 Task: Select a due date automation when advanced on, 2 days before a card is due add content with a name not ending with resume at 11:00 AM.
Action: Mouse moved to (1401, 100)
Screenshot: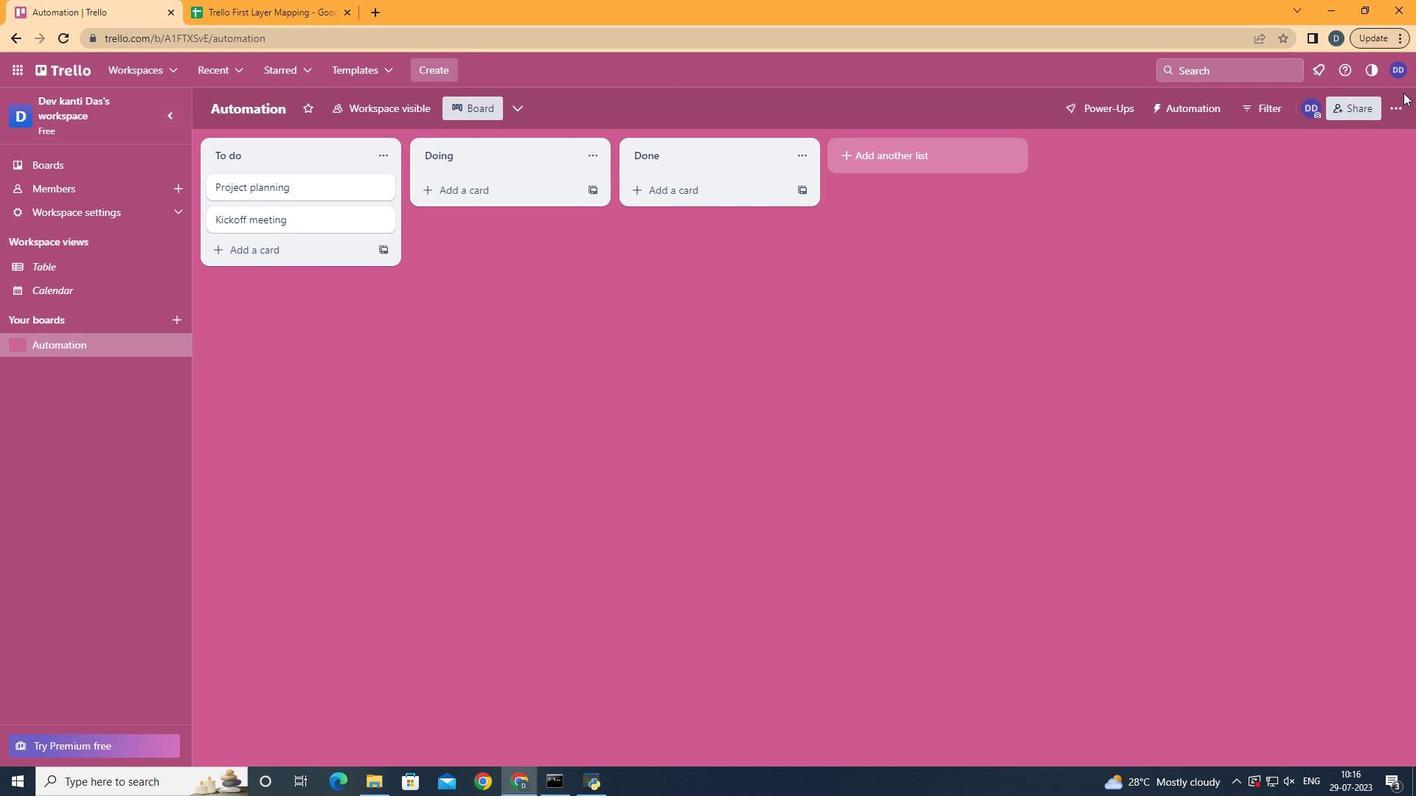 
Action: Mouse pressed left at (1401, 100)
Screenshot: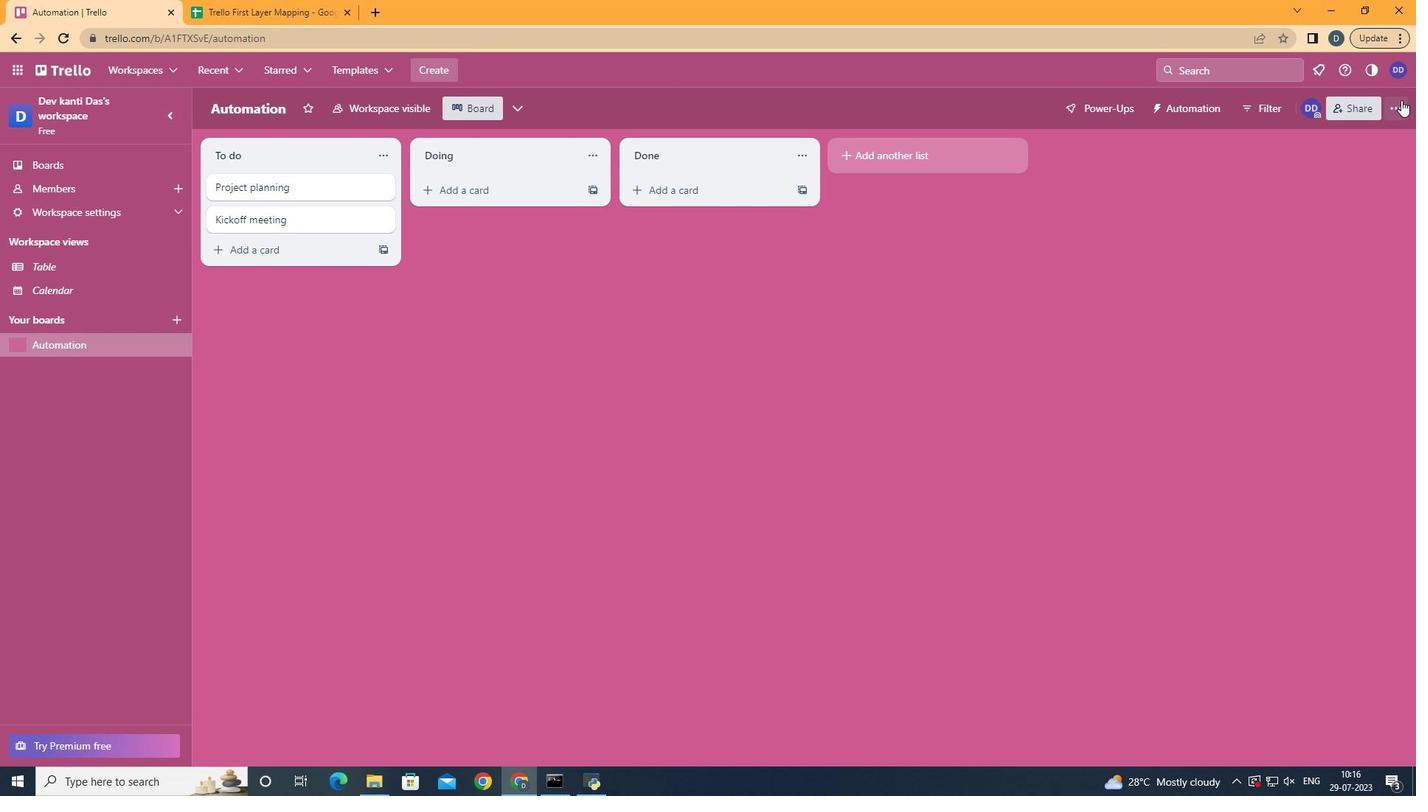 
Action: Mouse moved to (1268, 309)
Screenshot: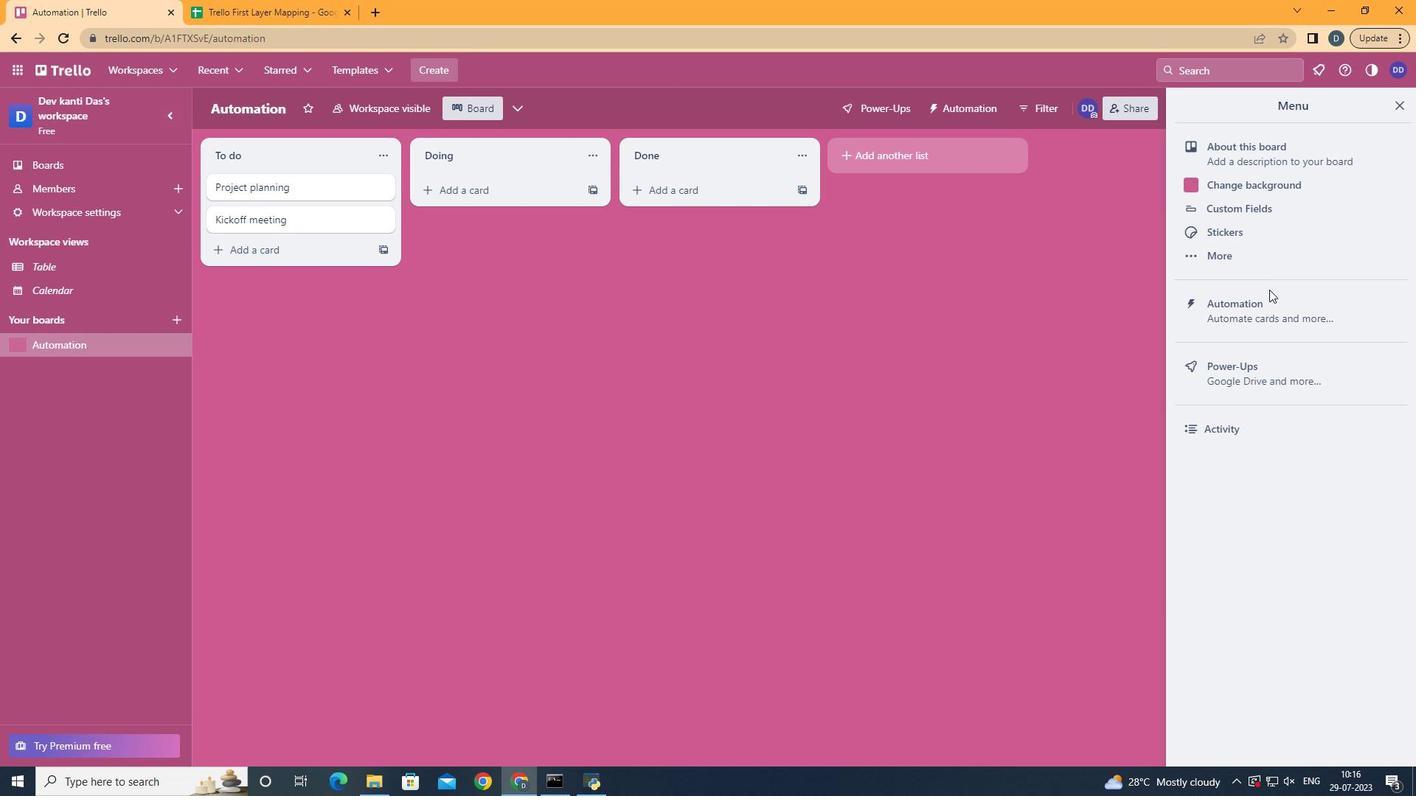 
Action: Mouse pressed left at (1268, 309)
Screenshot: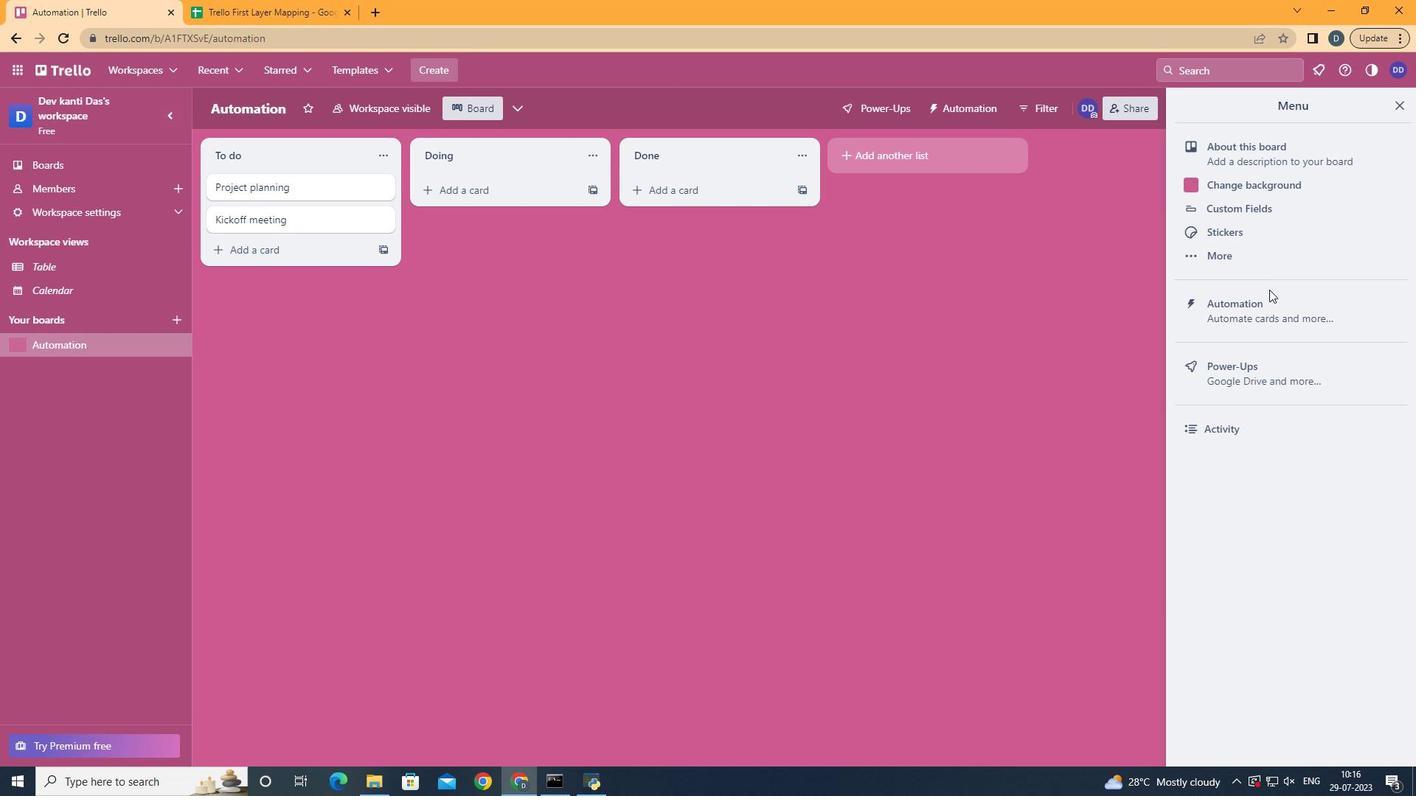 
Action: Mouse moved to (278, 292)
Screenshot: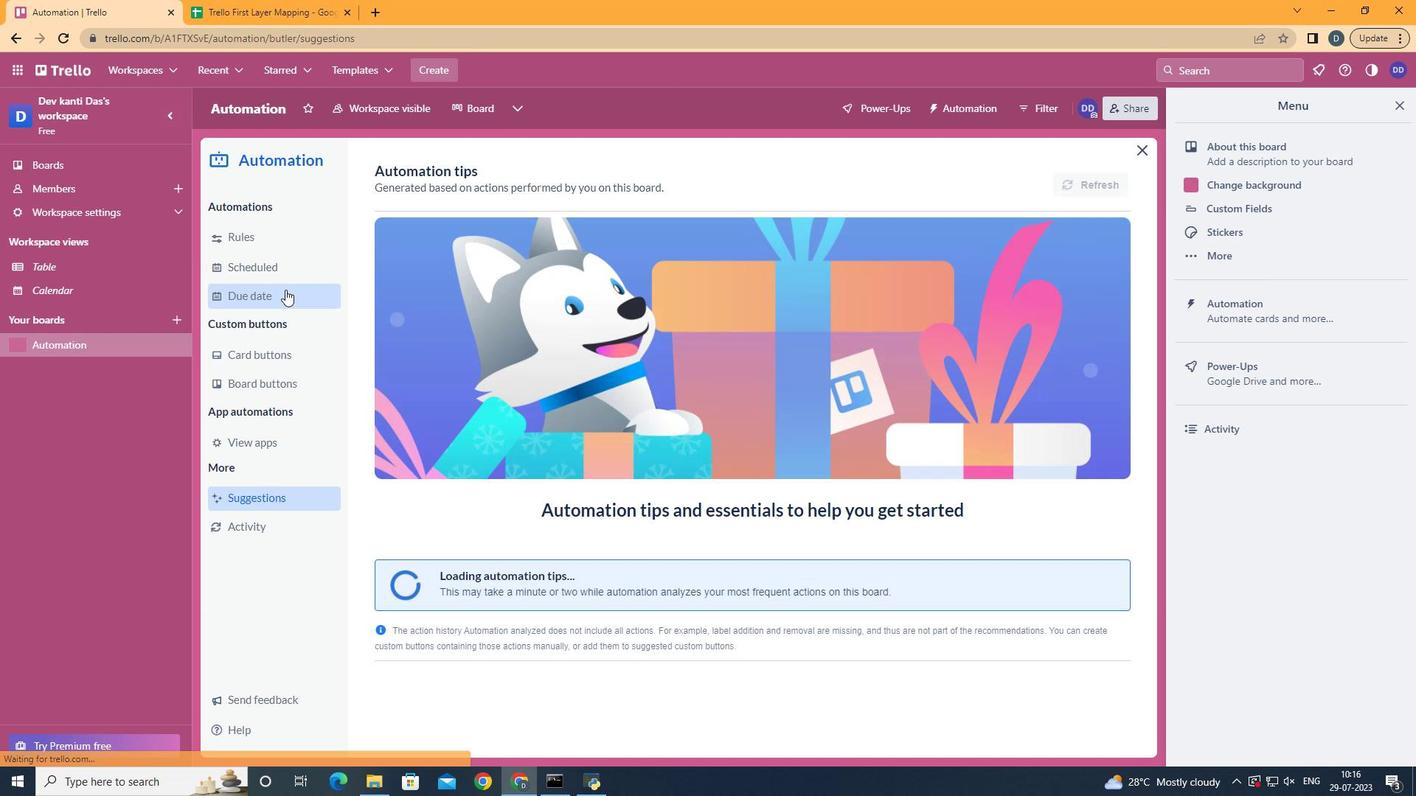 
Action: Mouse pressed left at (278, 292)
Screenshot: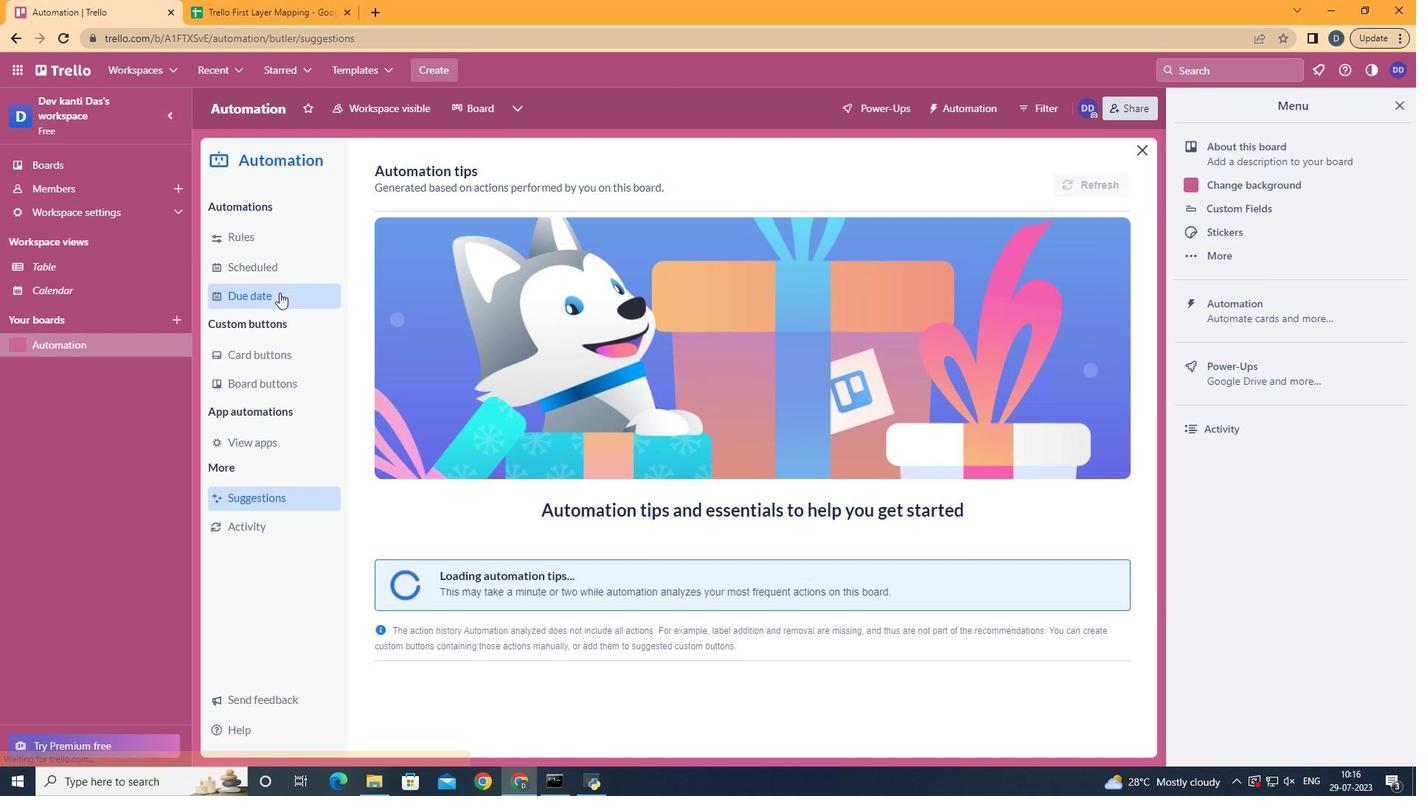 
Action: Mouse moved to (1035, 174)
Screenshot: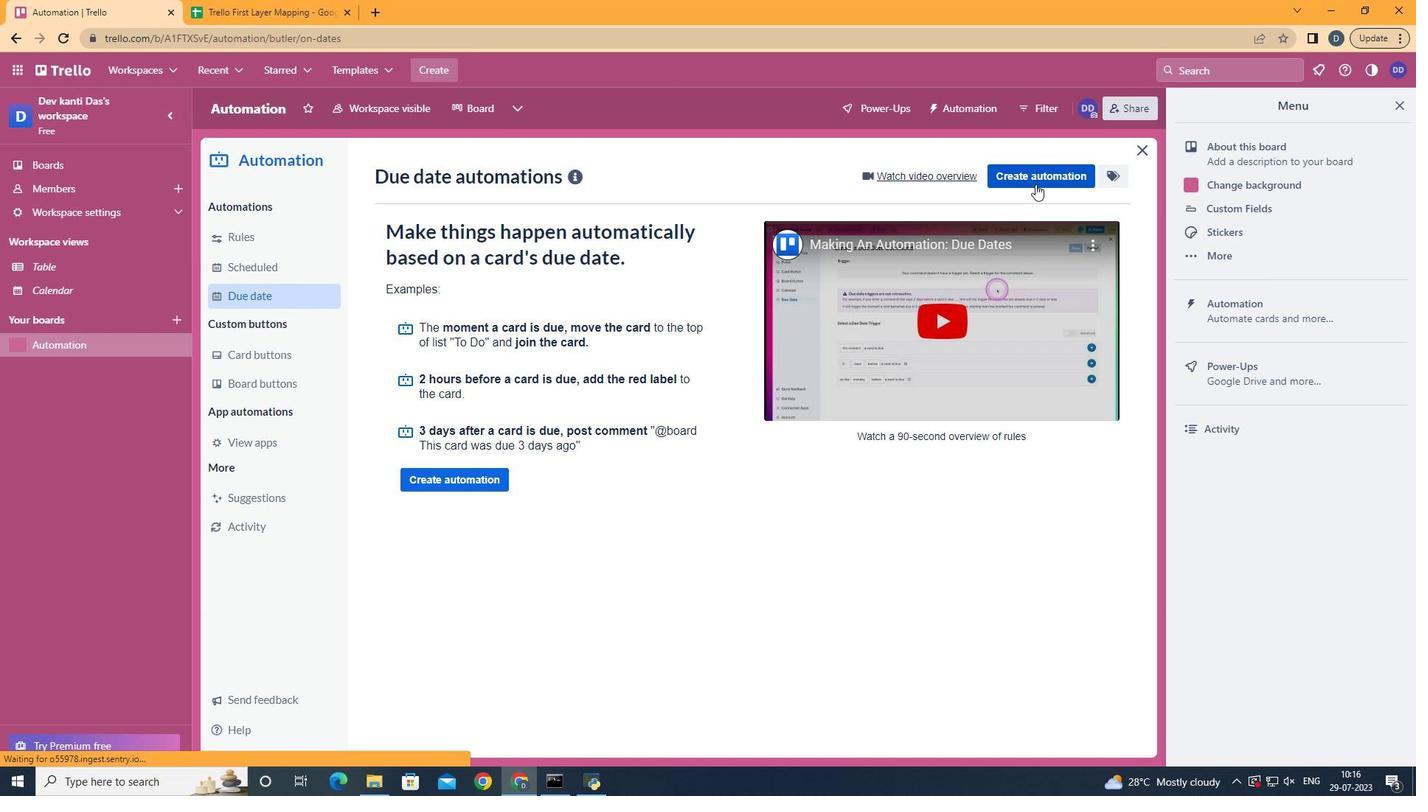 
Action: Mouse pressed left at (1035, 174)
Screenshot: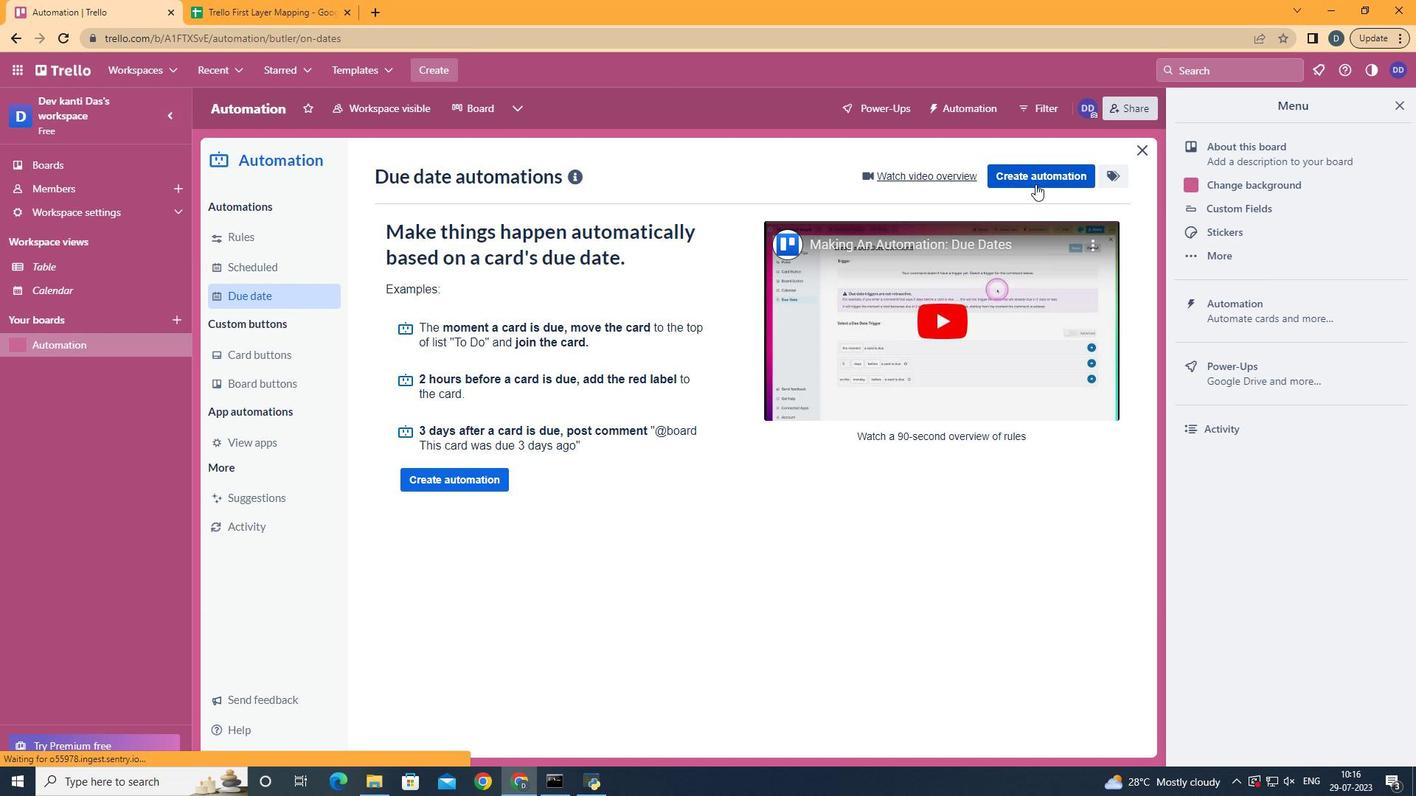 
Action: Mouse moved to (721, 326)
Screenshot: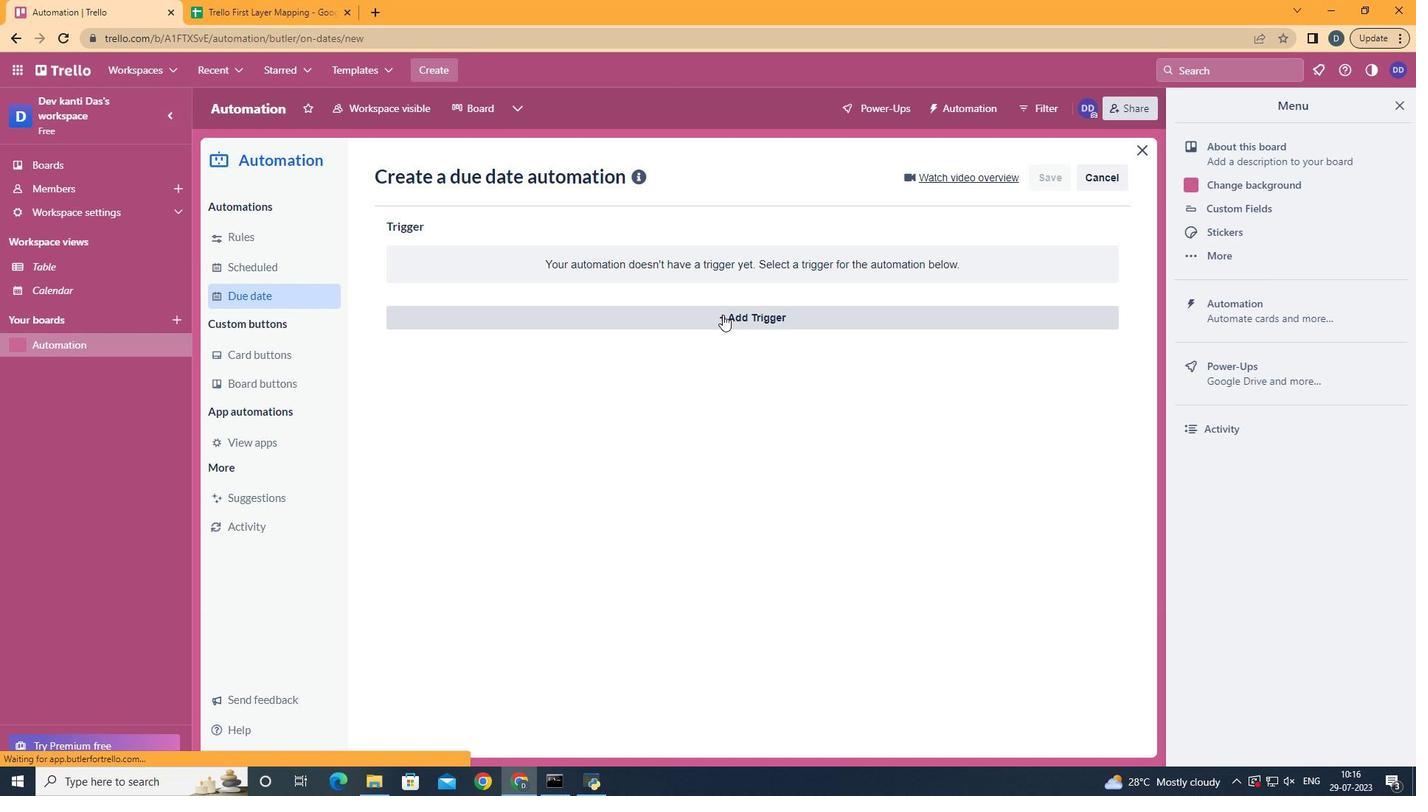 
Action: Mouse pressed left at (721, 326)
Screenshot: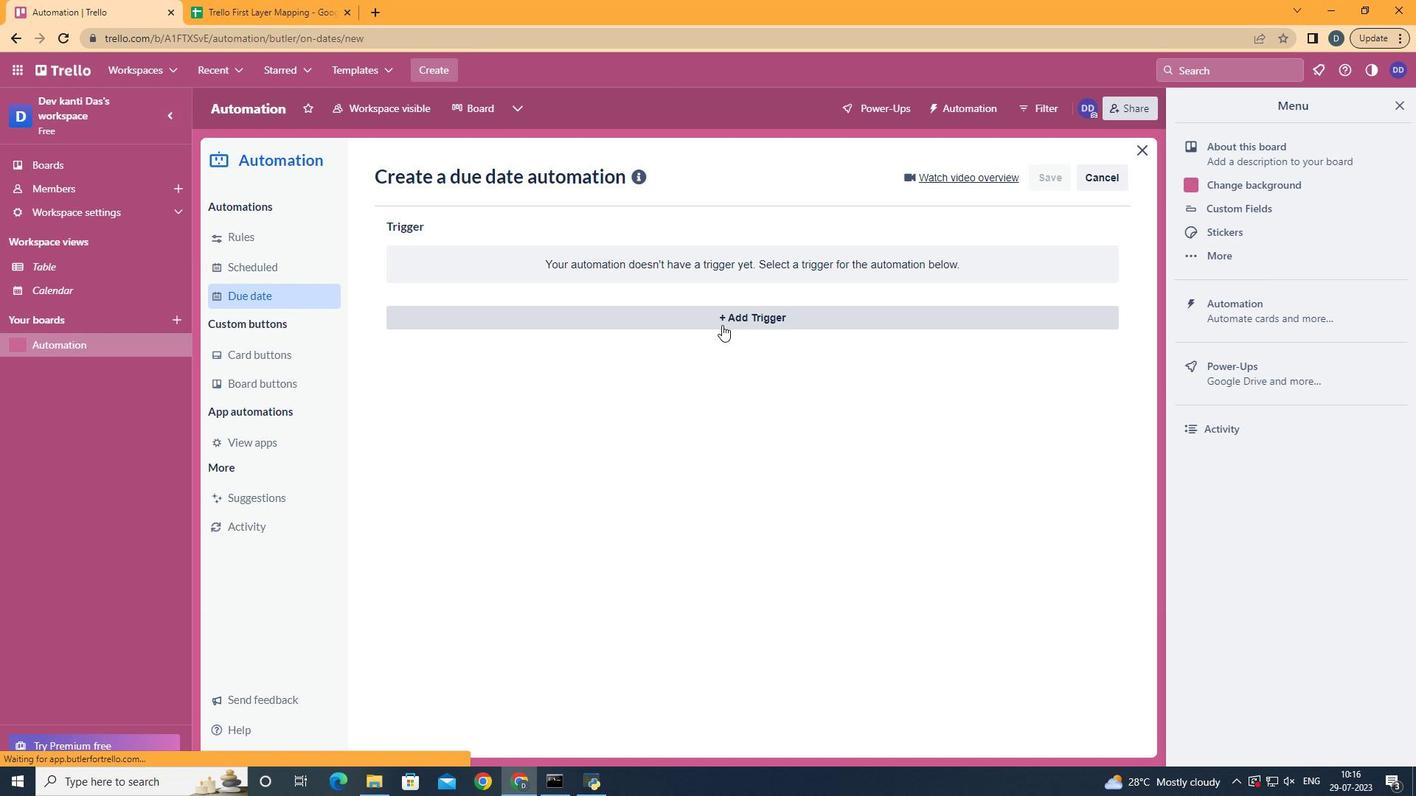 
Action: Mouse moved to (588, 542)
Screenshot: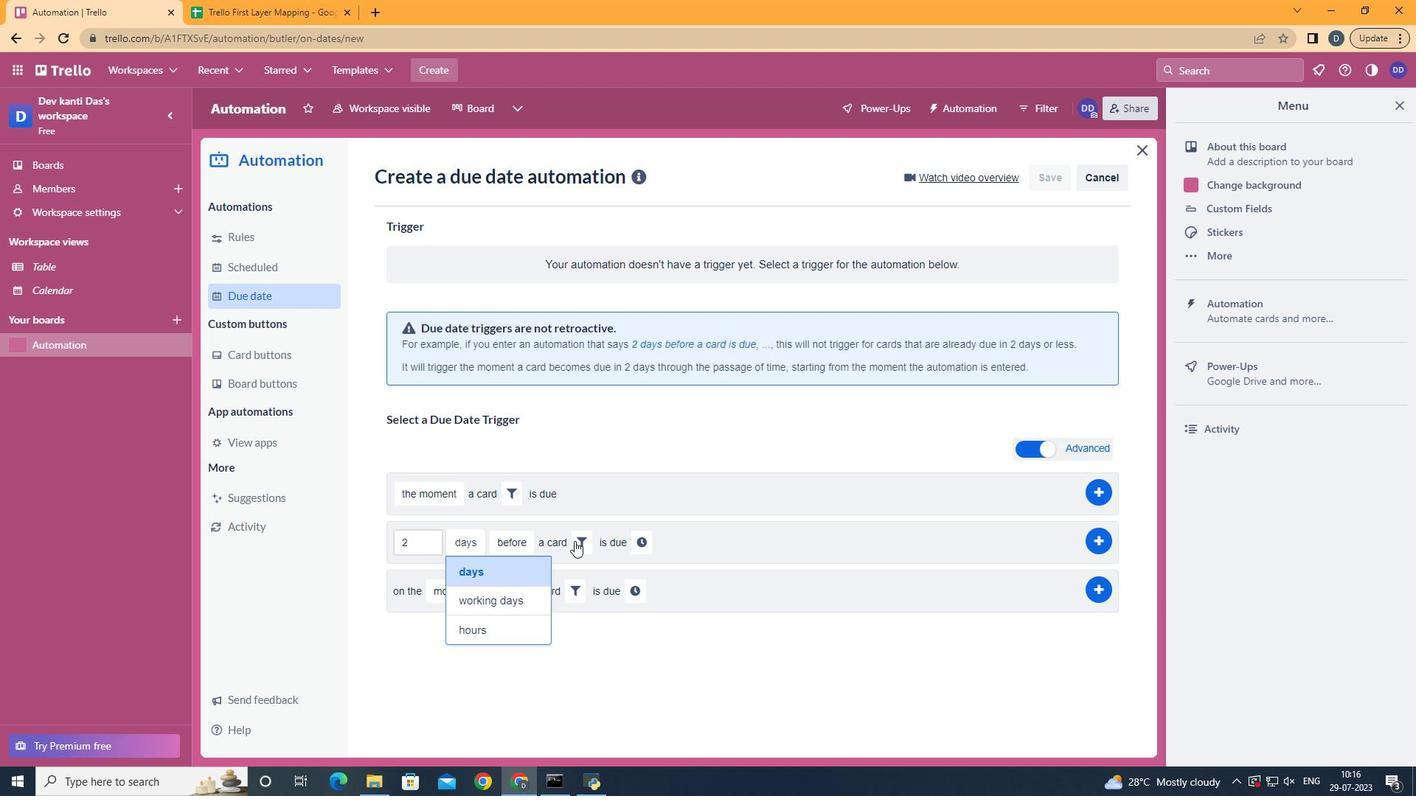 
Action: Mouse pressed left at (588, 542)
Screenshot: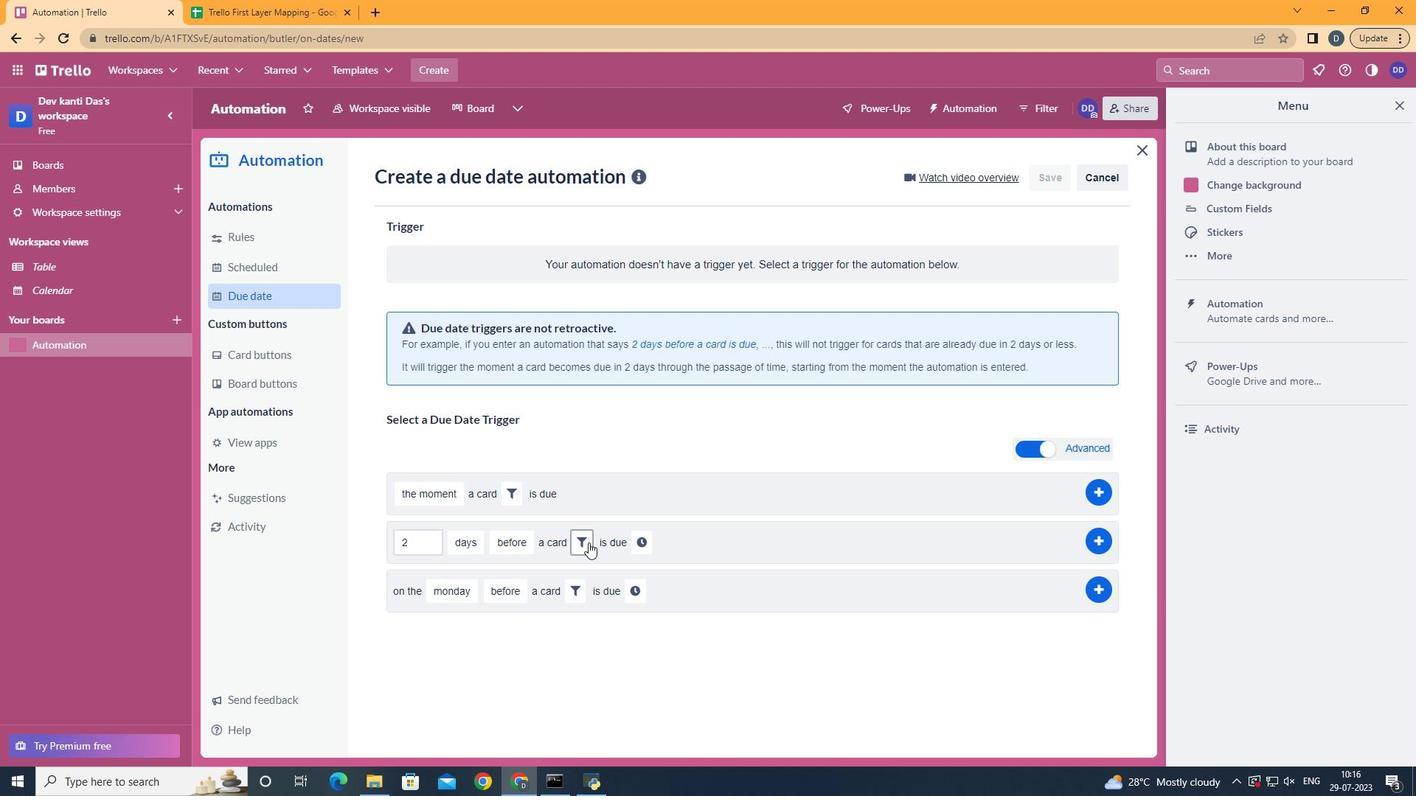 
Action: Mouse moved to (750, 585)
Screenshot: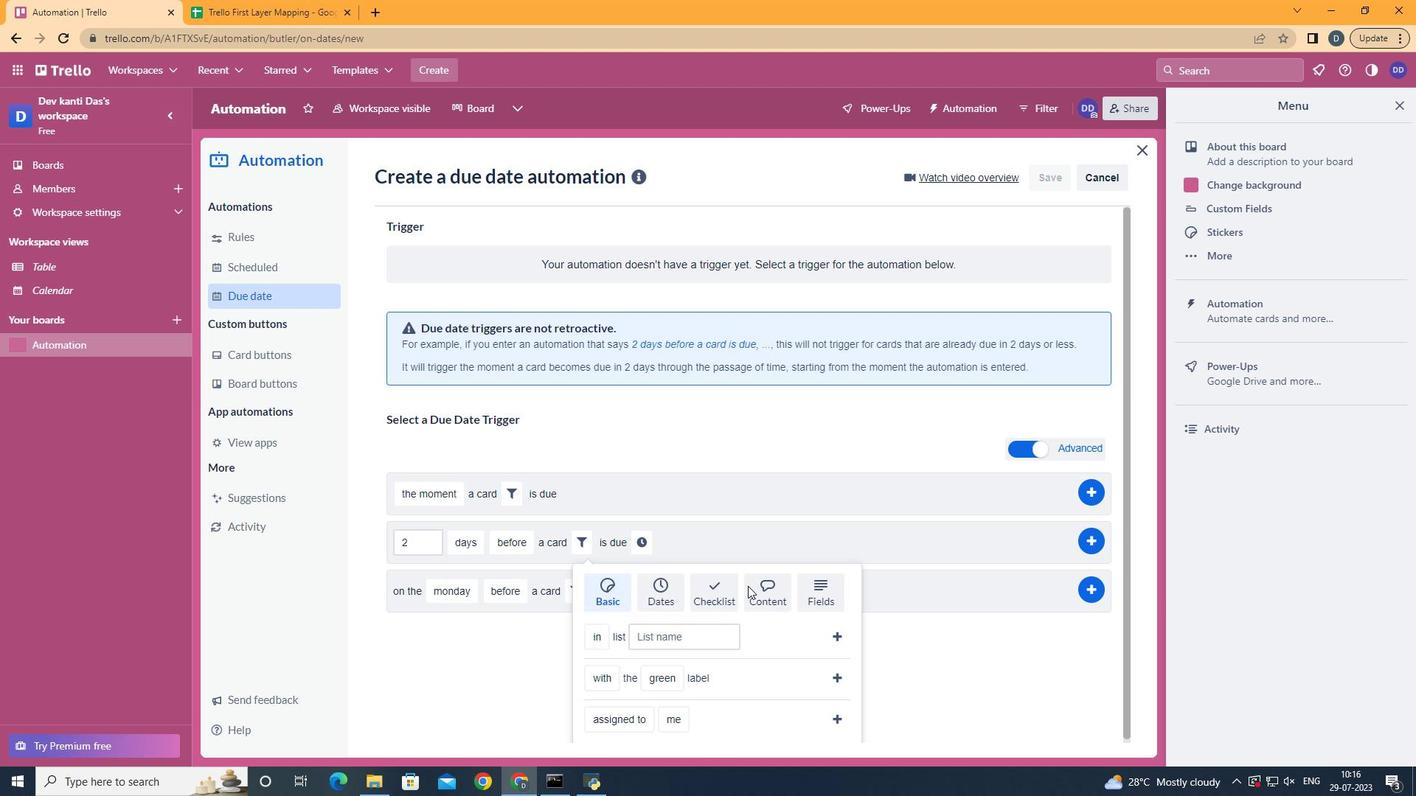 
Action: Mouse pressed left at (750, 585)
Screenshot: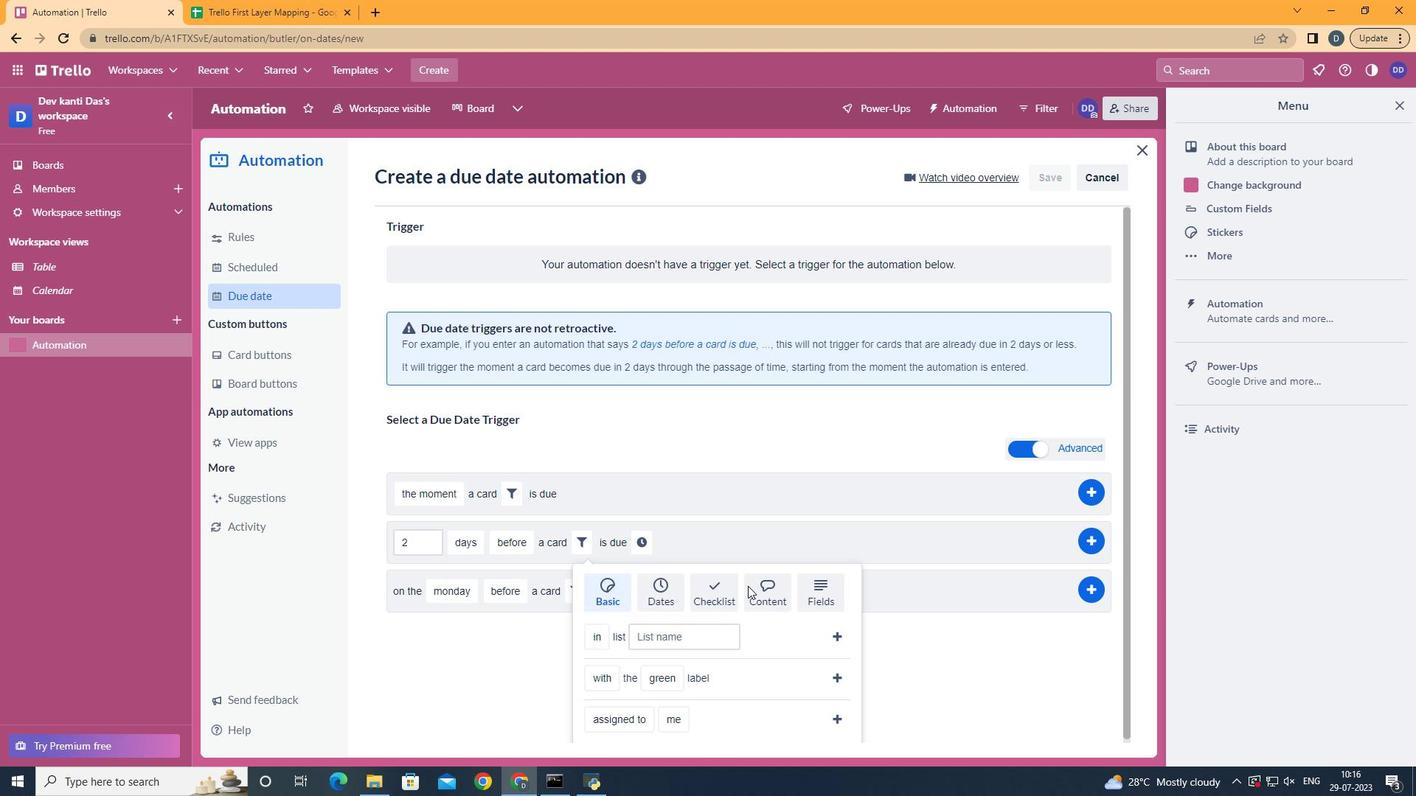 
Action: Mouse scrolled (750, 584) with delta (0, 0)
Screenshot: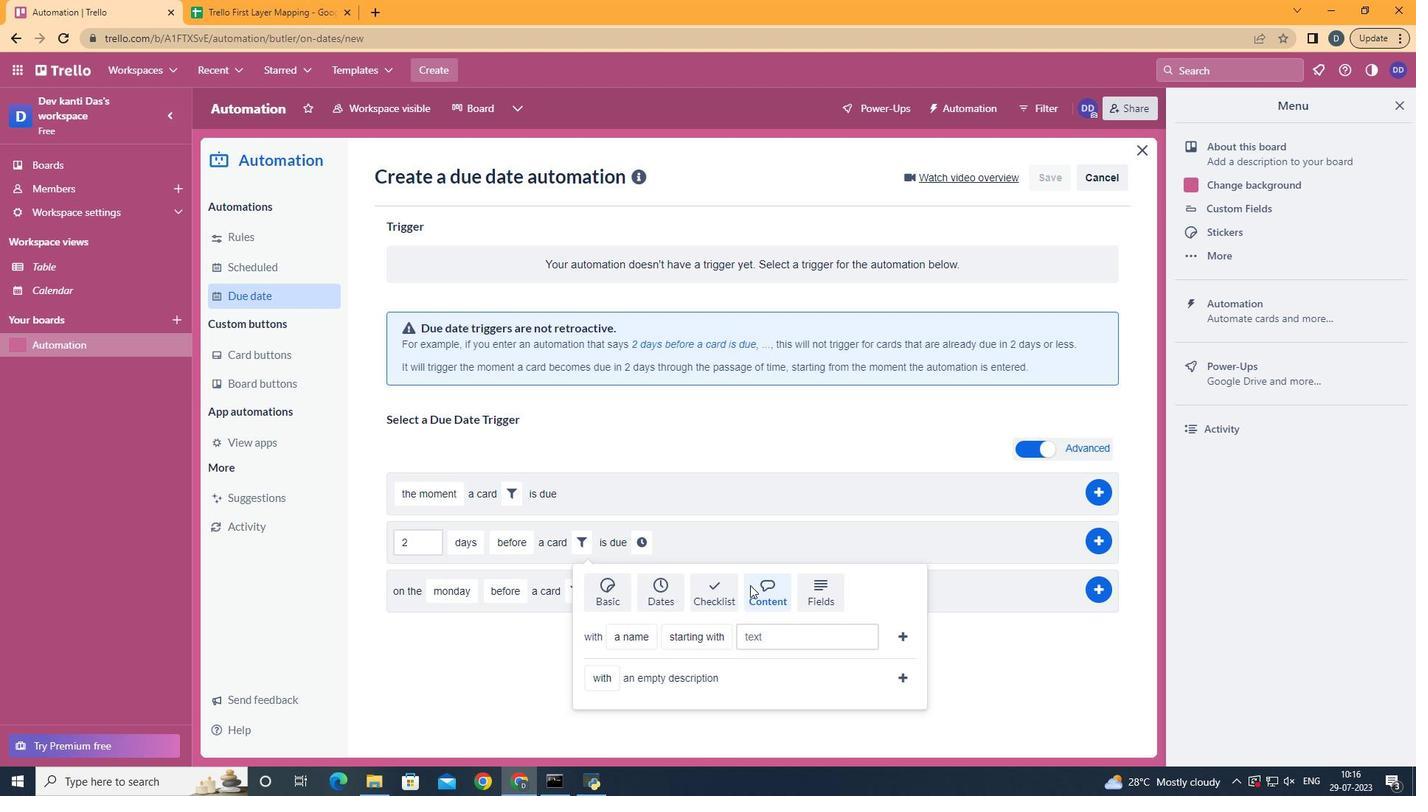 
Action: Mouse scrolled (750, 584) with delta (0, 0)
Screenshot: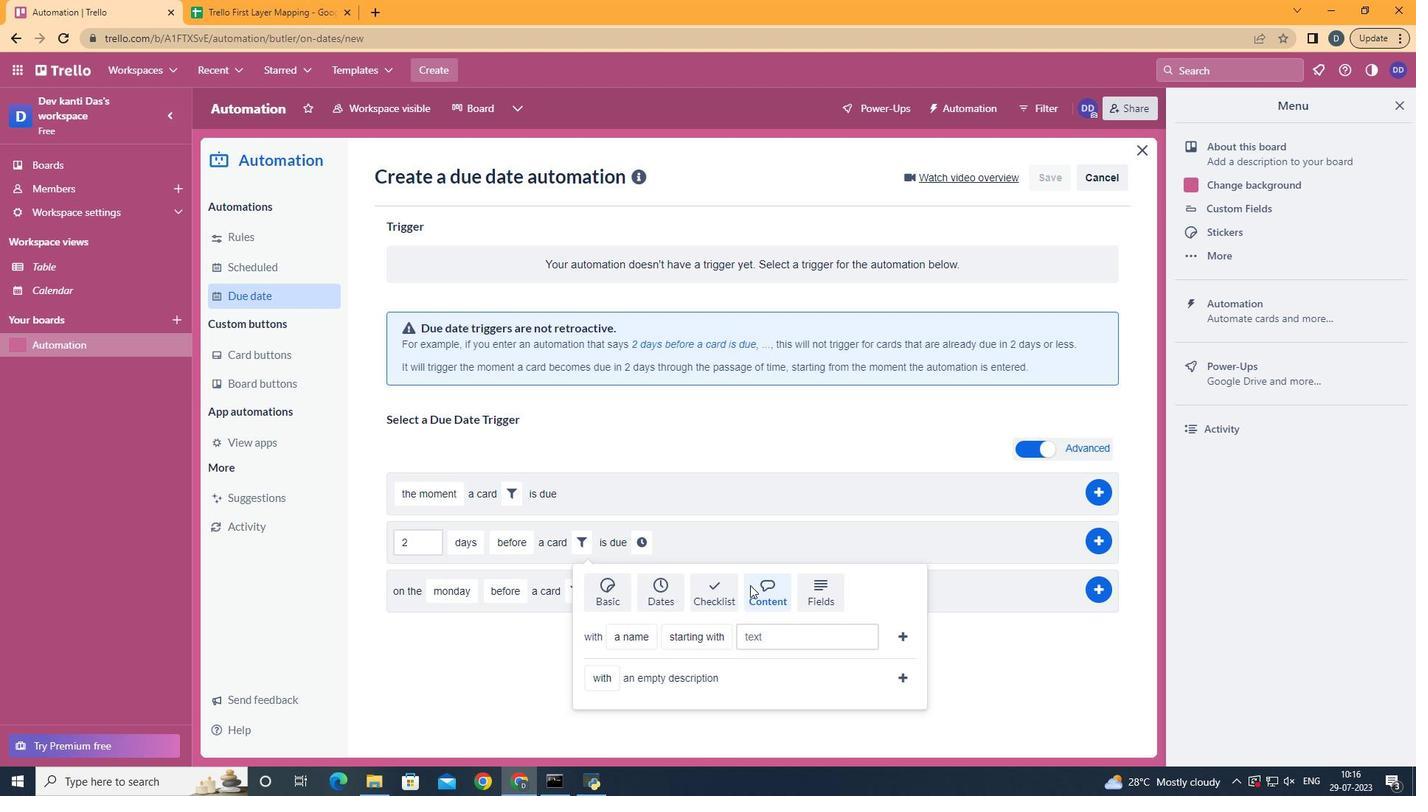 
Action: Mouse scrolled (750, 584) with delta (0, 0)
Screenshot: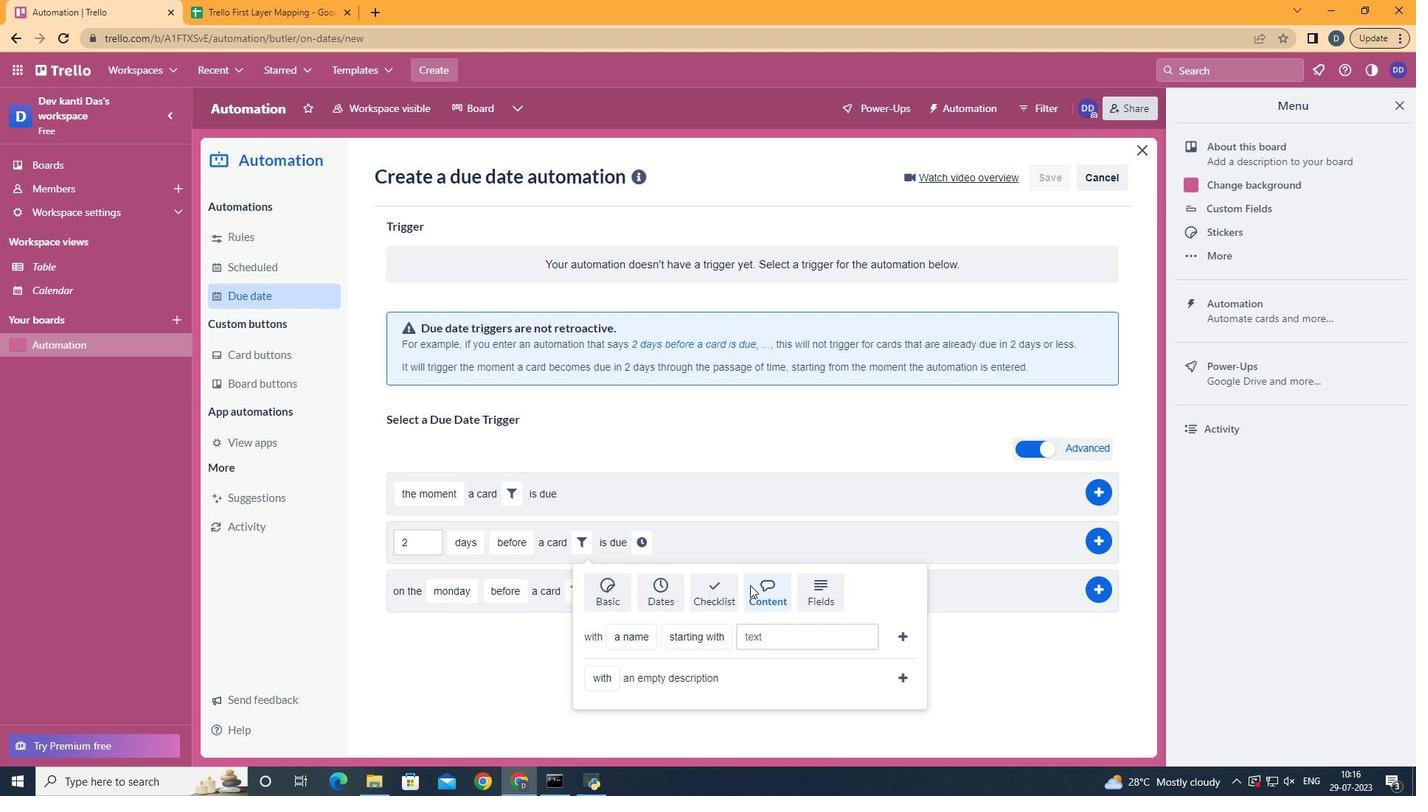 
Action: Mouse moved to (638, 669)
Screenshot: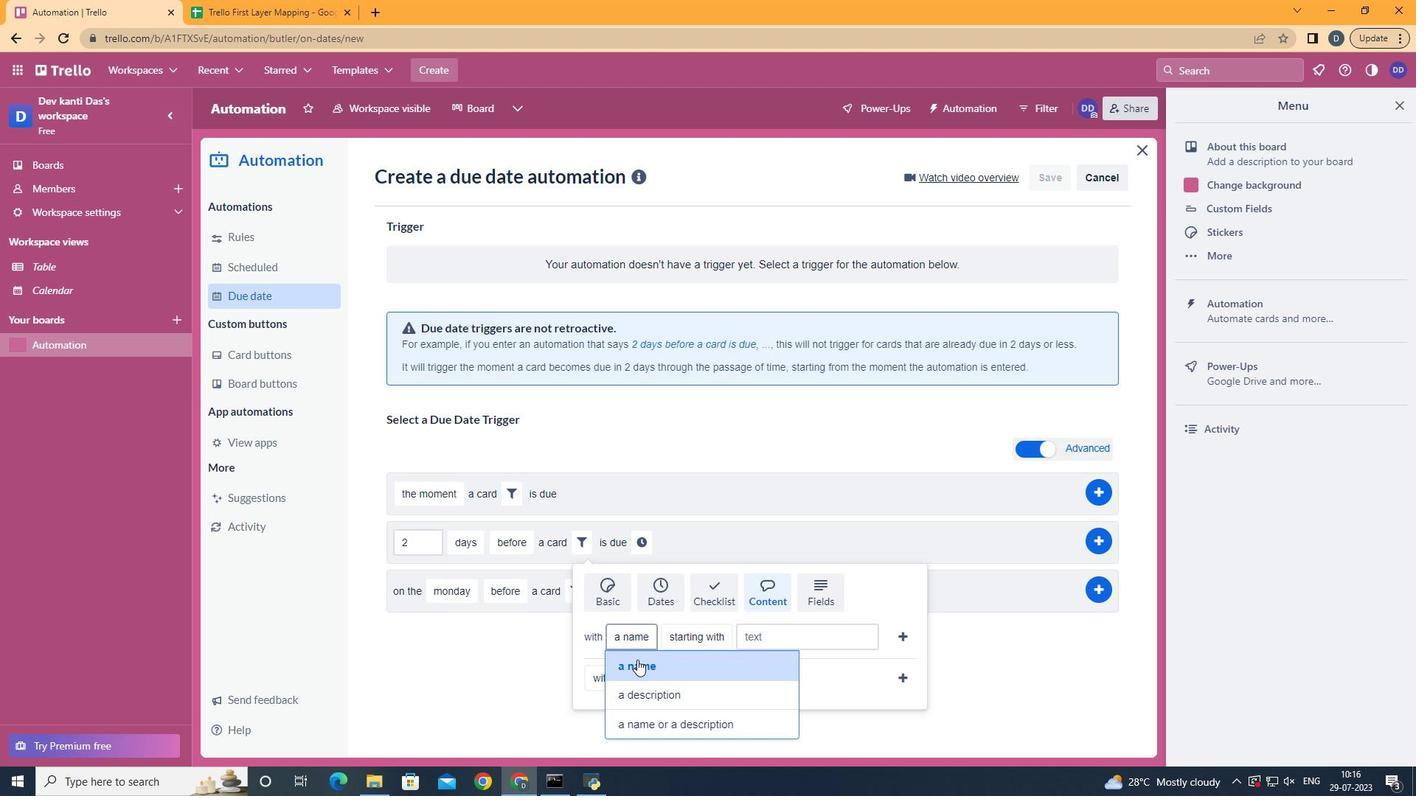 
Action: Mouse pressed left at (638, 669)
Screenshot: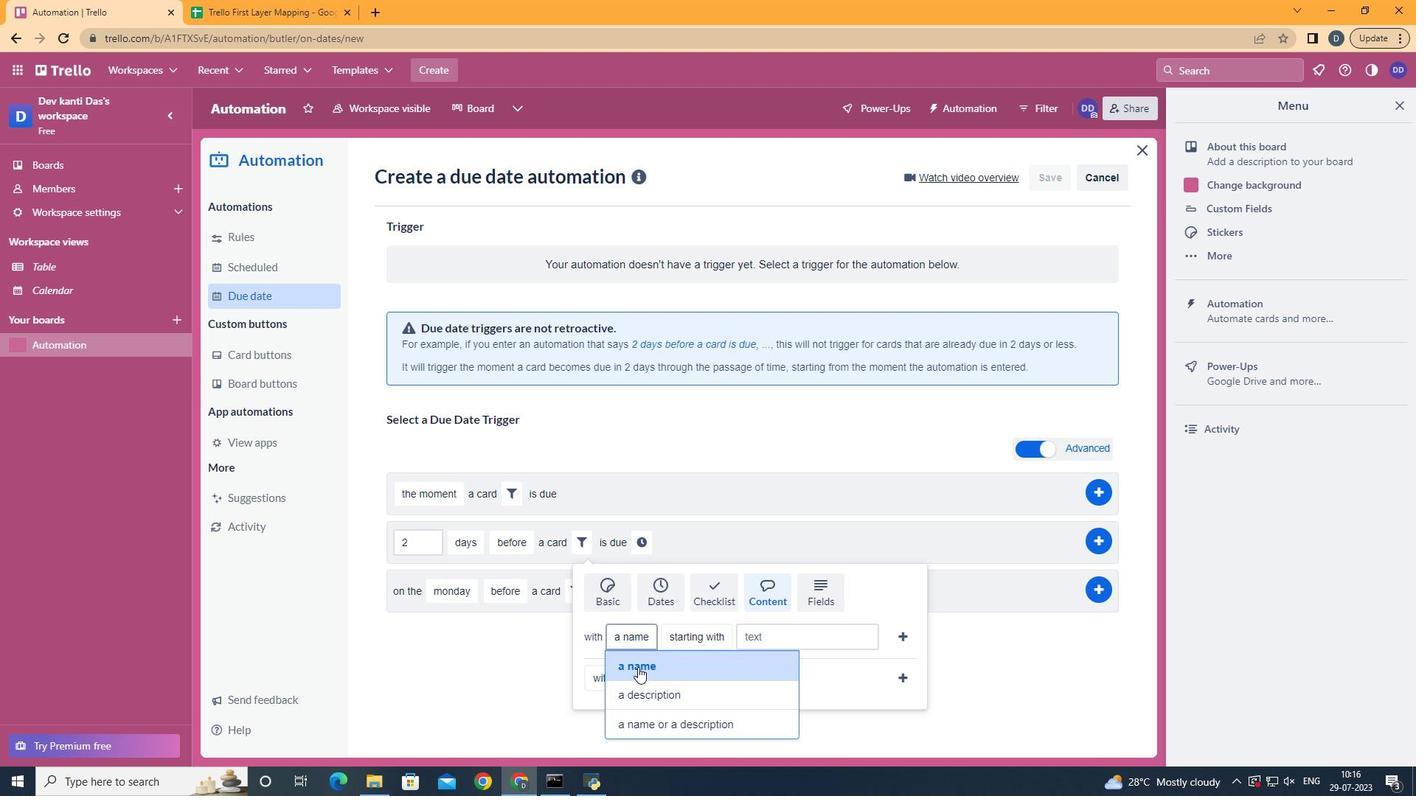 
Action: Mouse moved to (720, 584)
Screenshot: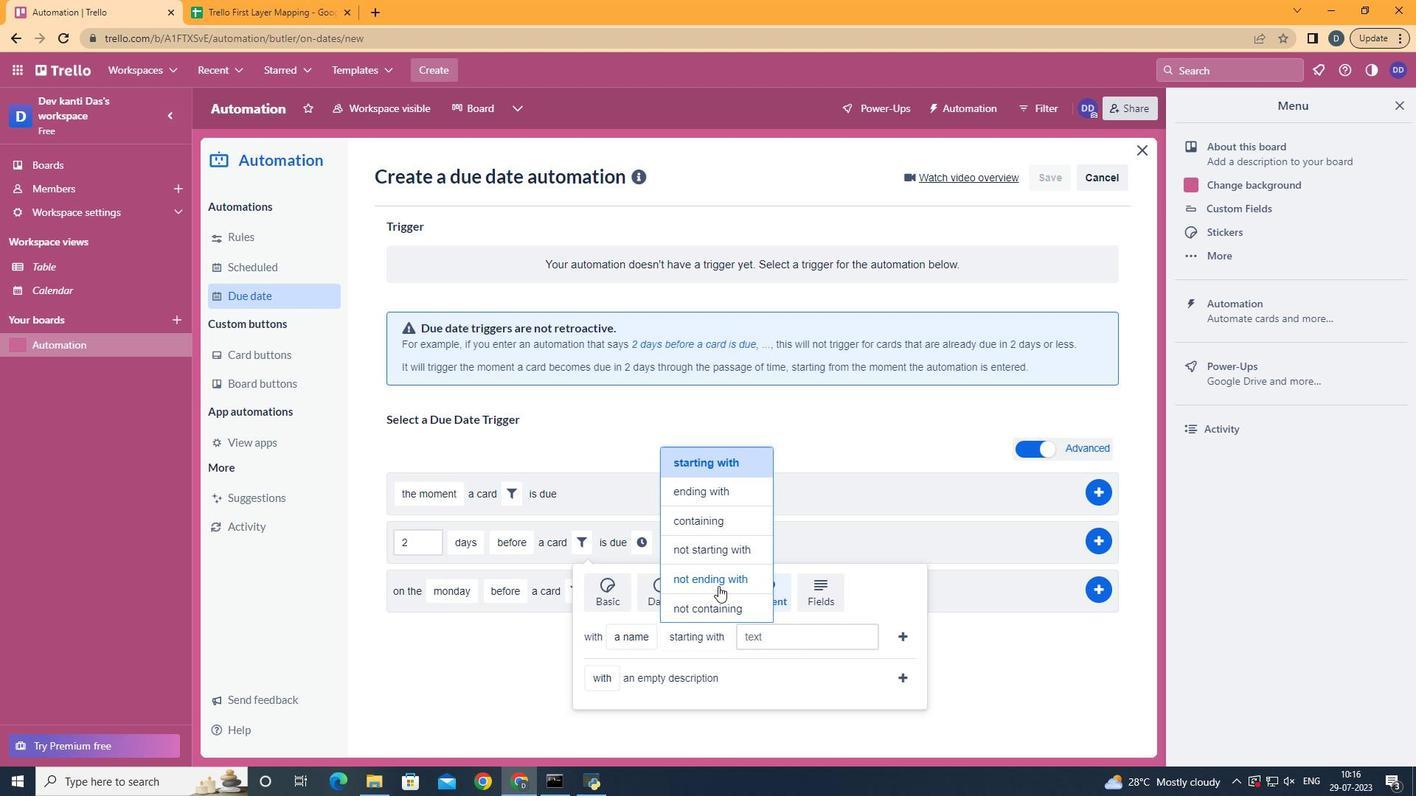 
Action: Mouse pressed left at (720, 584)
Screenshot: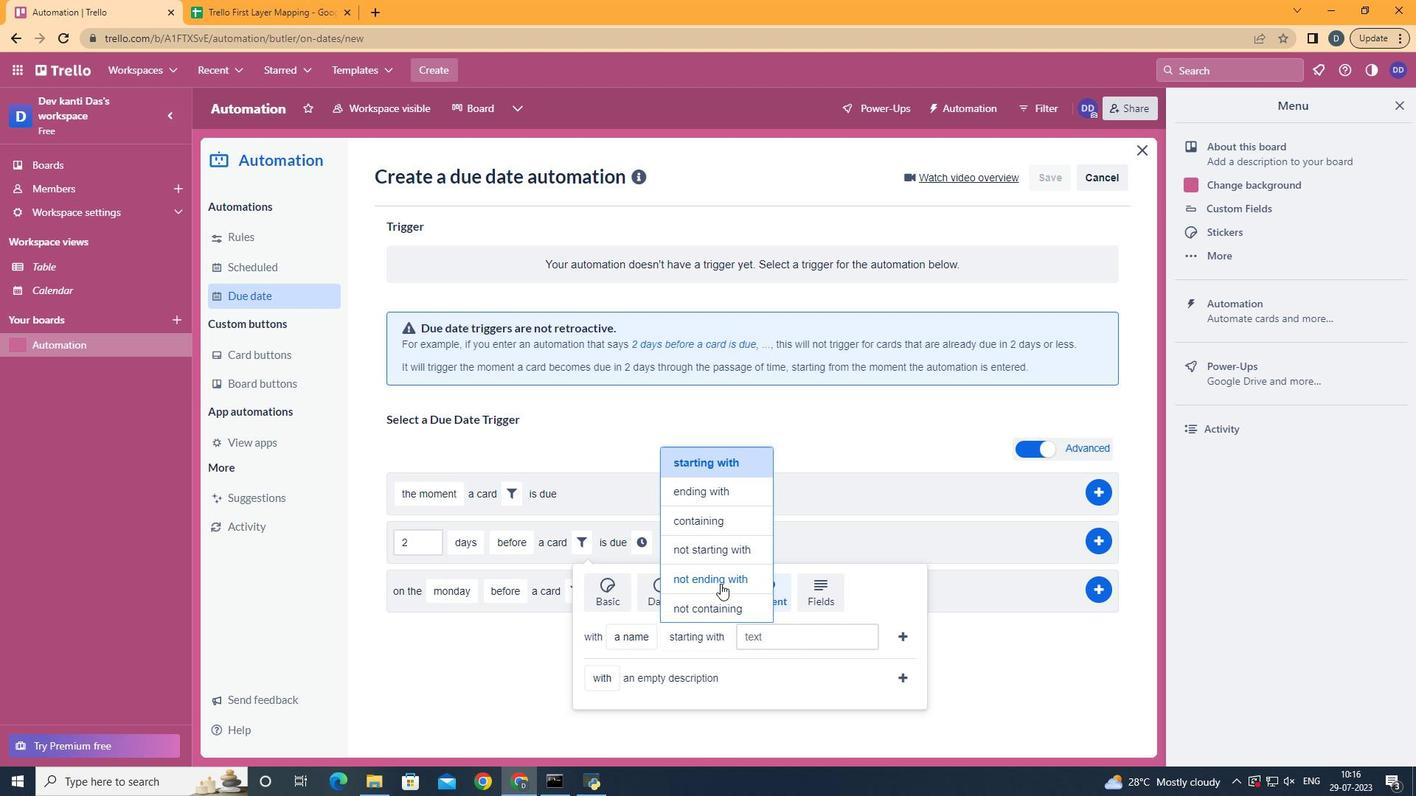 
Action: Mouse moved to (781, 633)
Screenshot: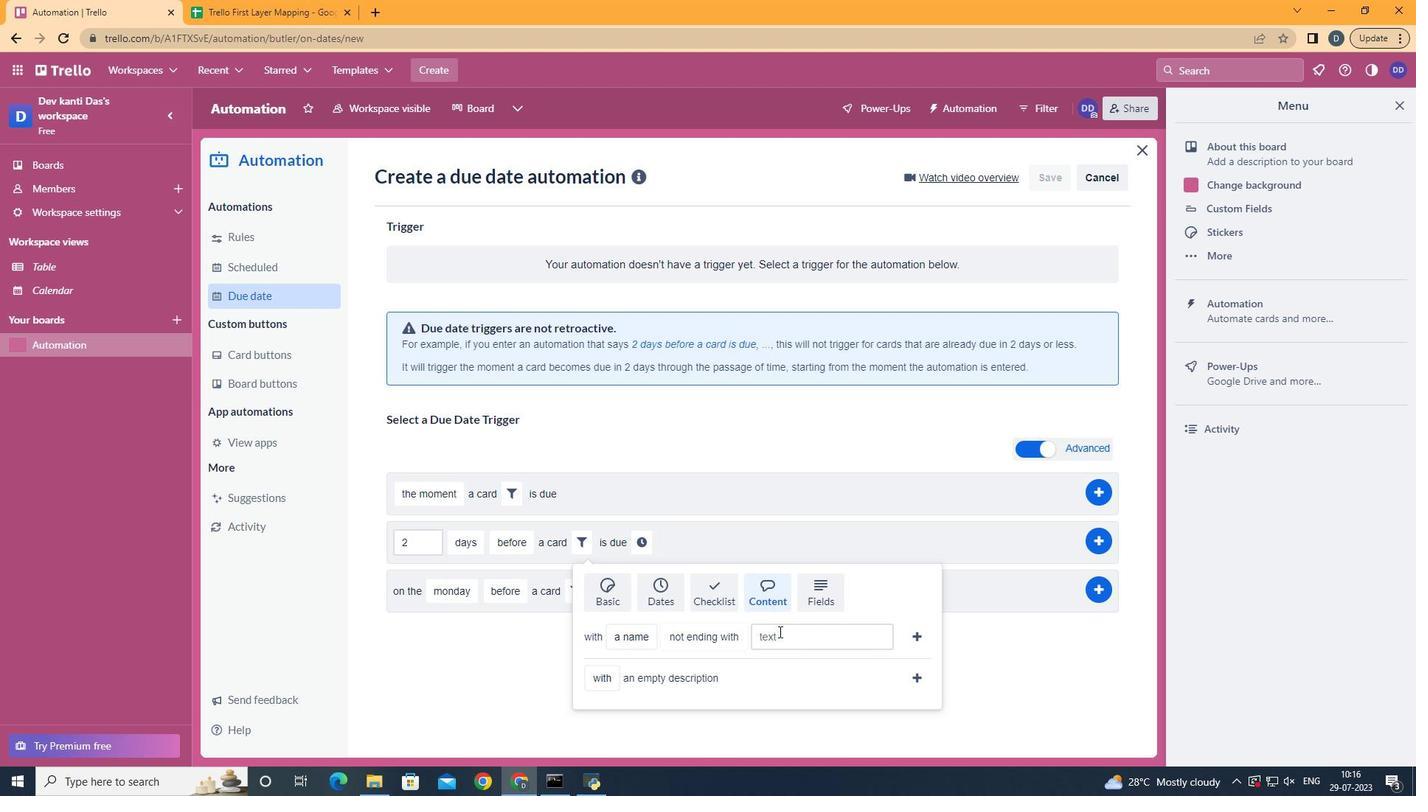 
Action: Mouse pressed left at (781, 633)
Screenshot: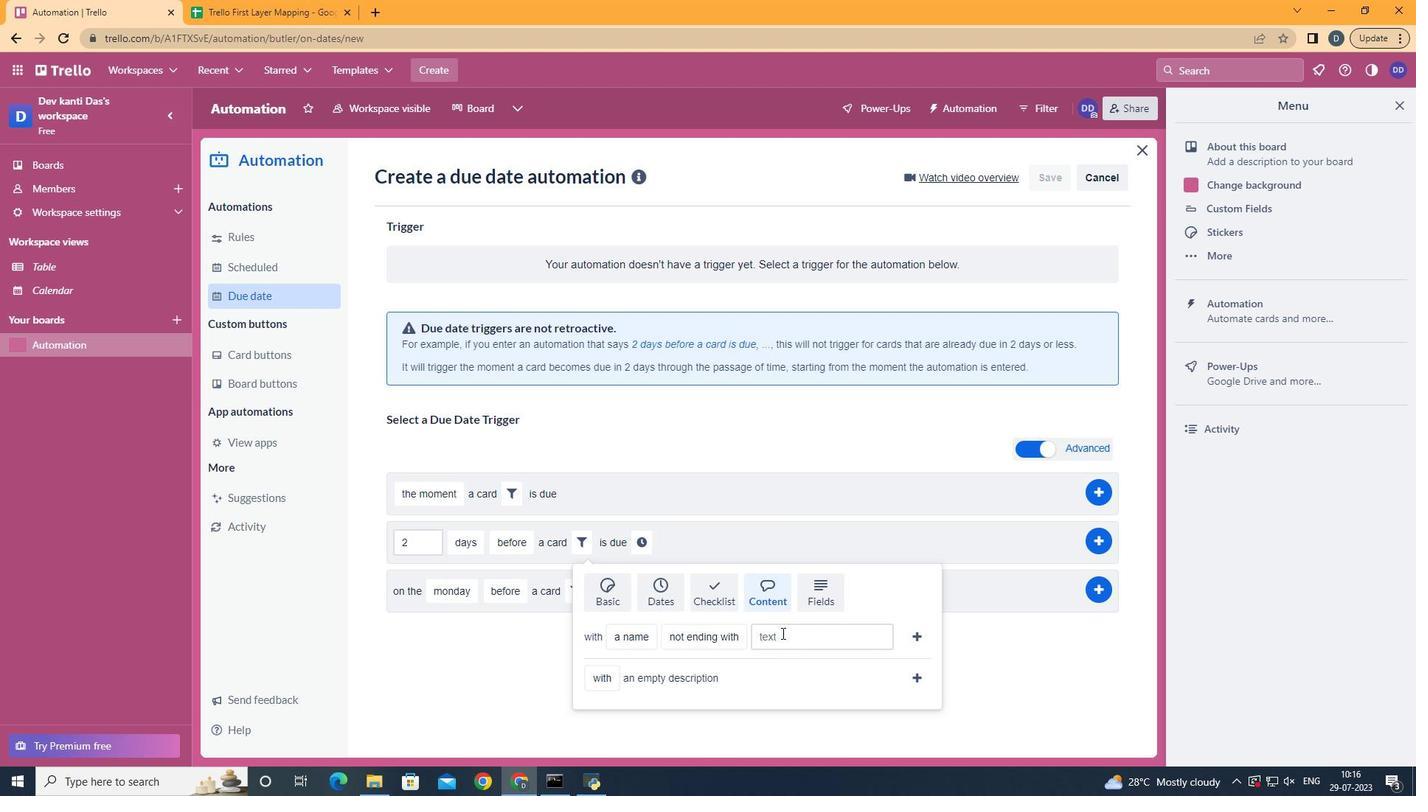 
Action: Key pressed resume
Screenshot: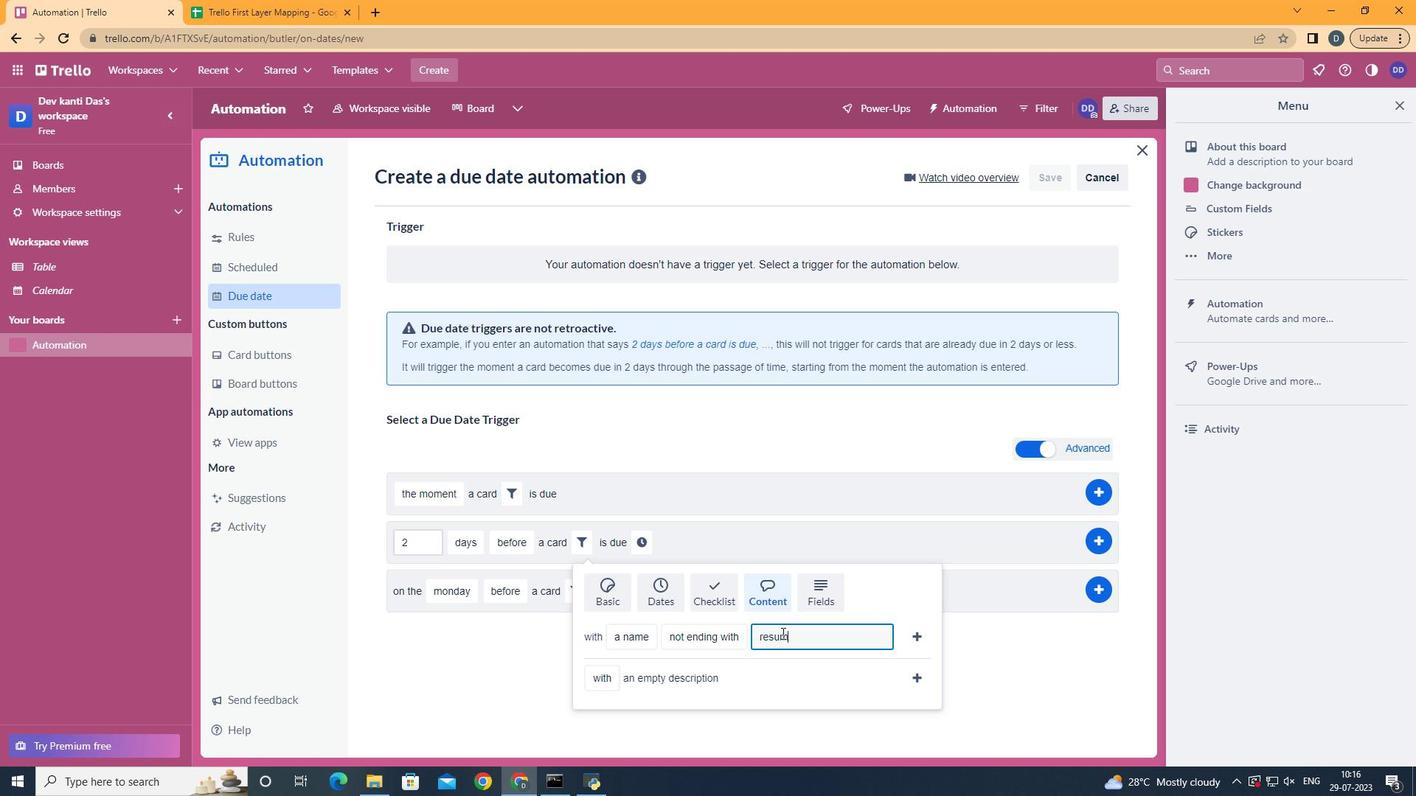 
Action: Mouse moved to (914, 635)
Screenshot: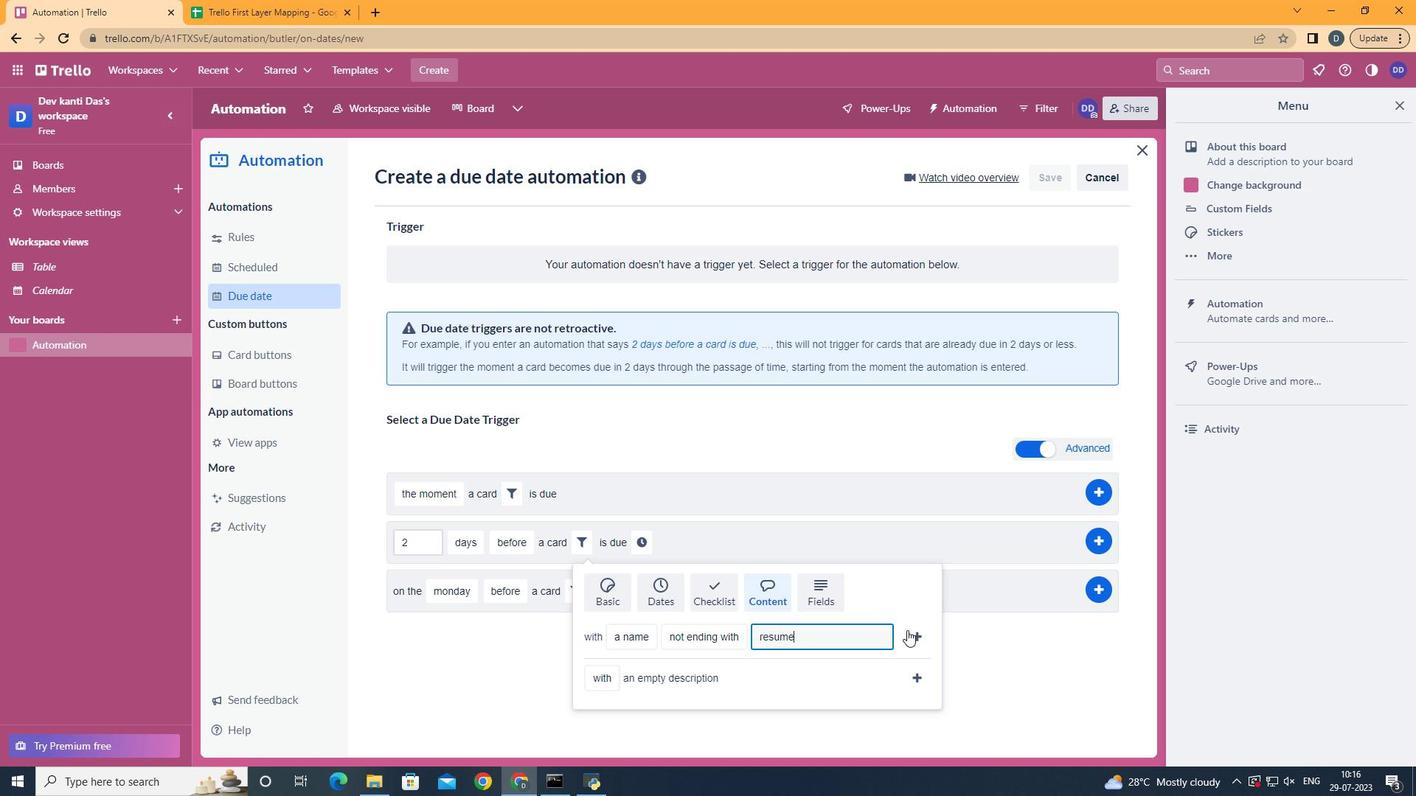 
Action: Mouse pressed left at (914, 635)
Screenshot: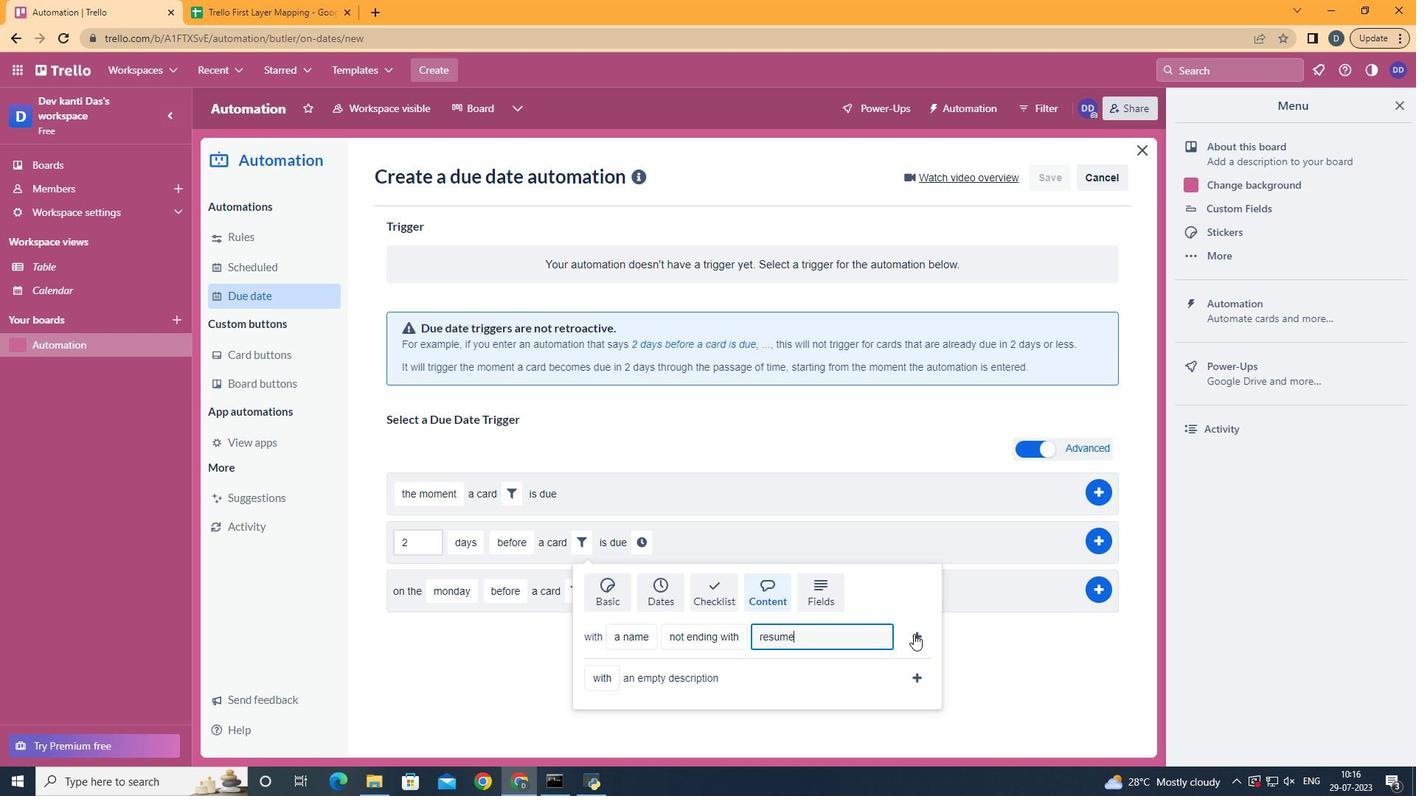 
Action: Mouse moved to (854, 542)
Screenshot: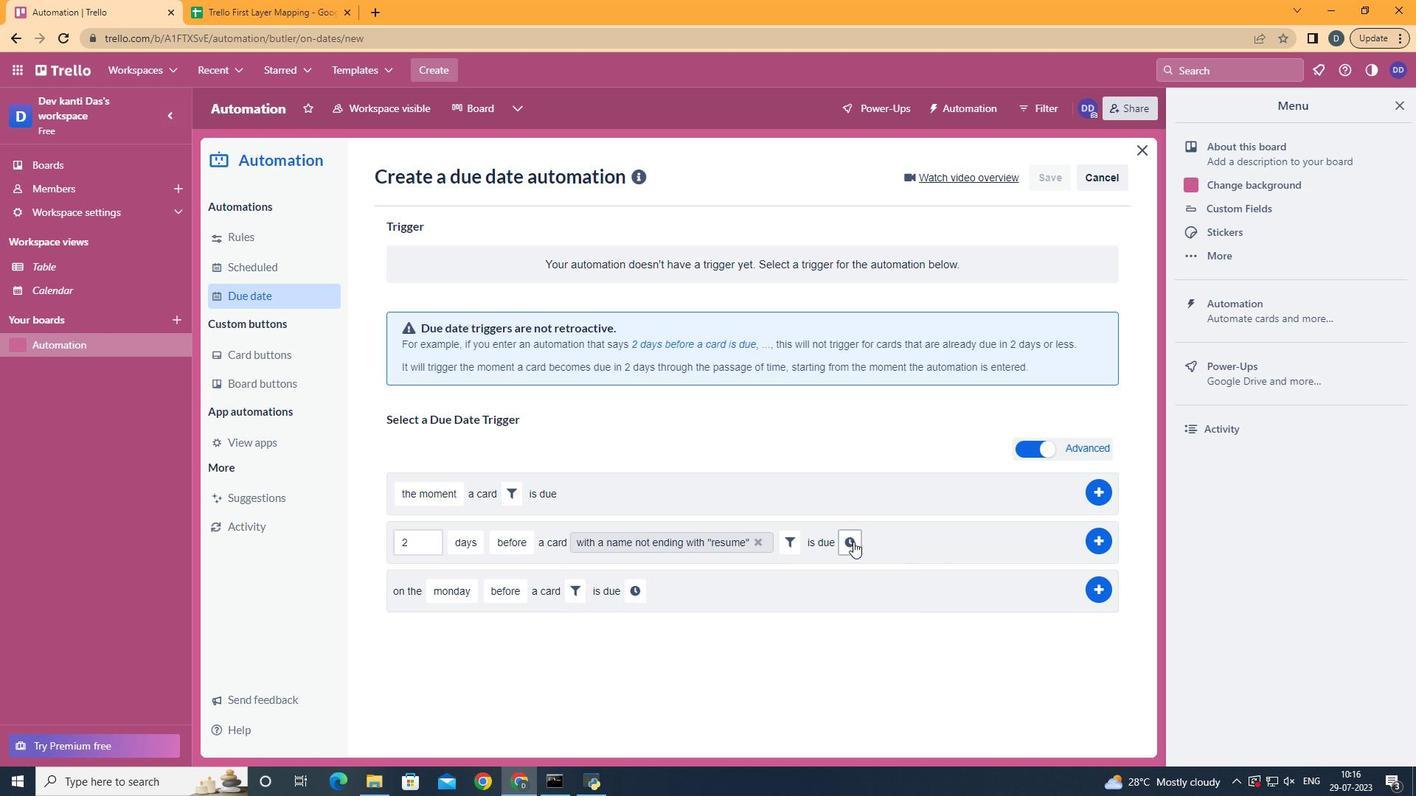 
Action: Mouse pressed left at (854, 542)
Screenshot: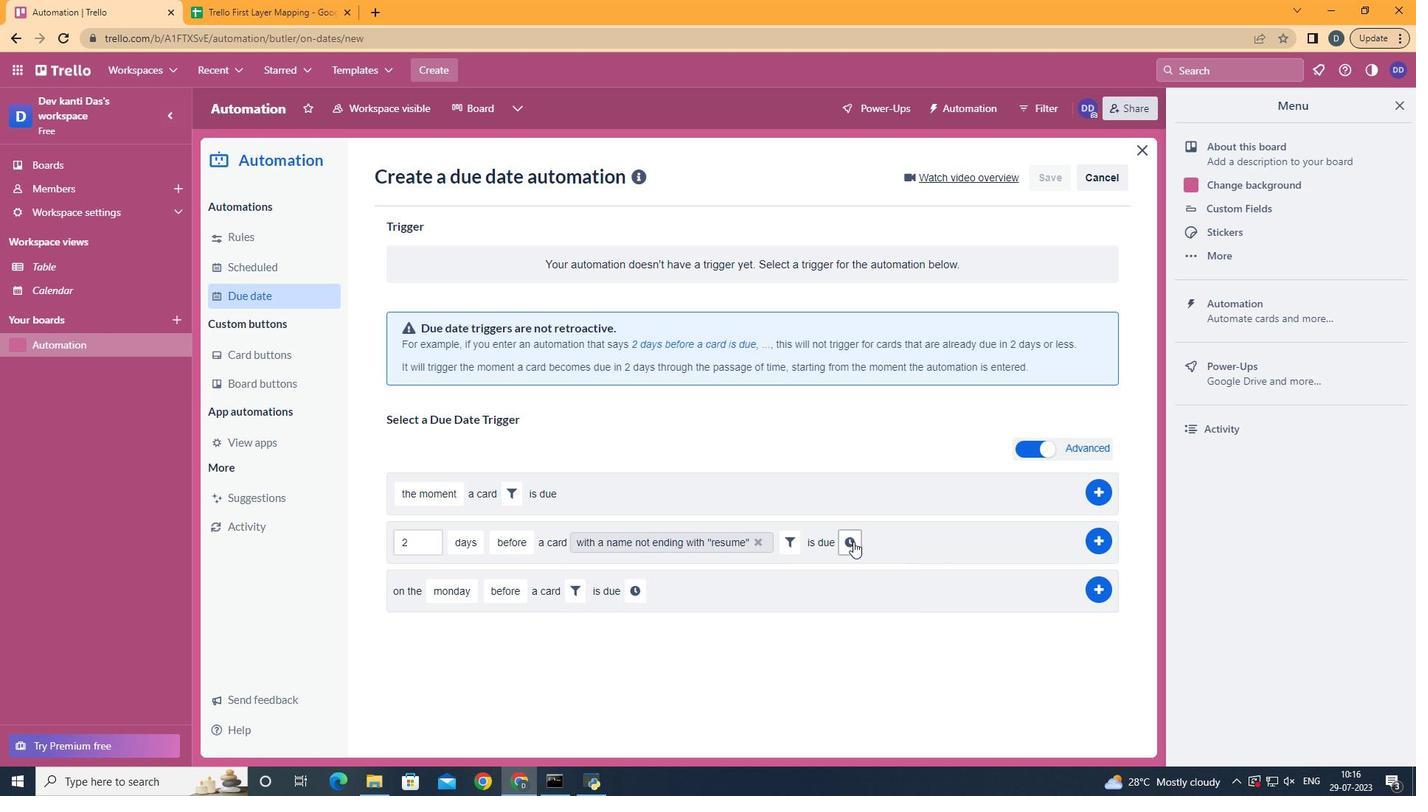 
Action: Mouse moved to (906, 552)
Screenshot: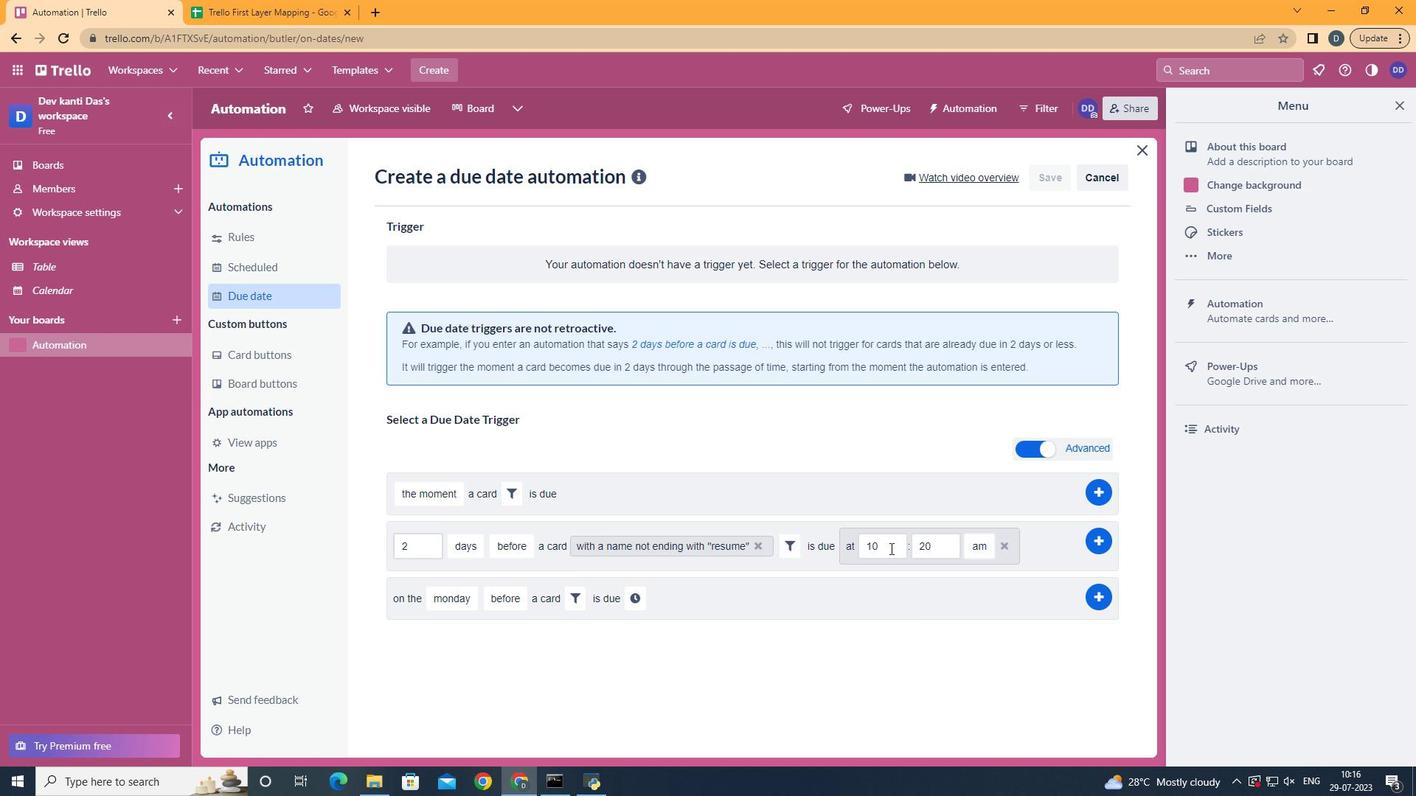 
Action: Mouse pressed left at (906, 552)
Screenshot: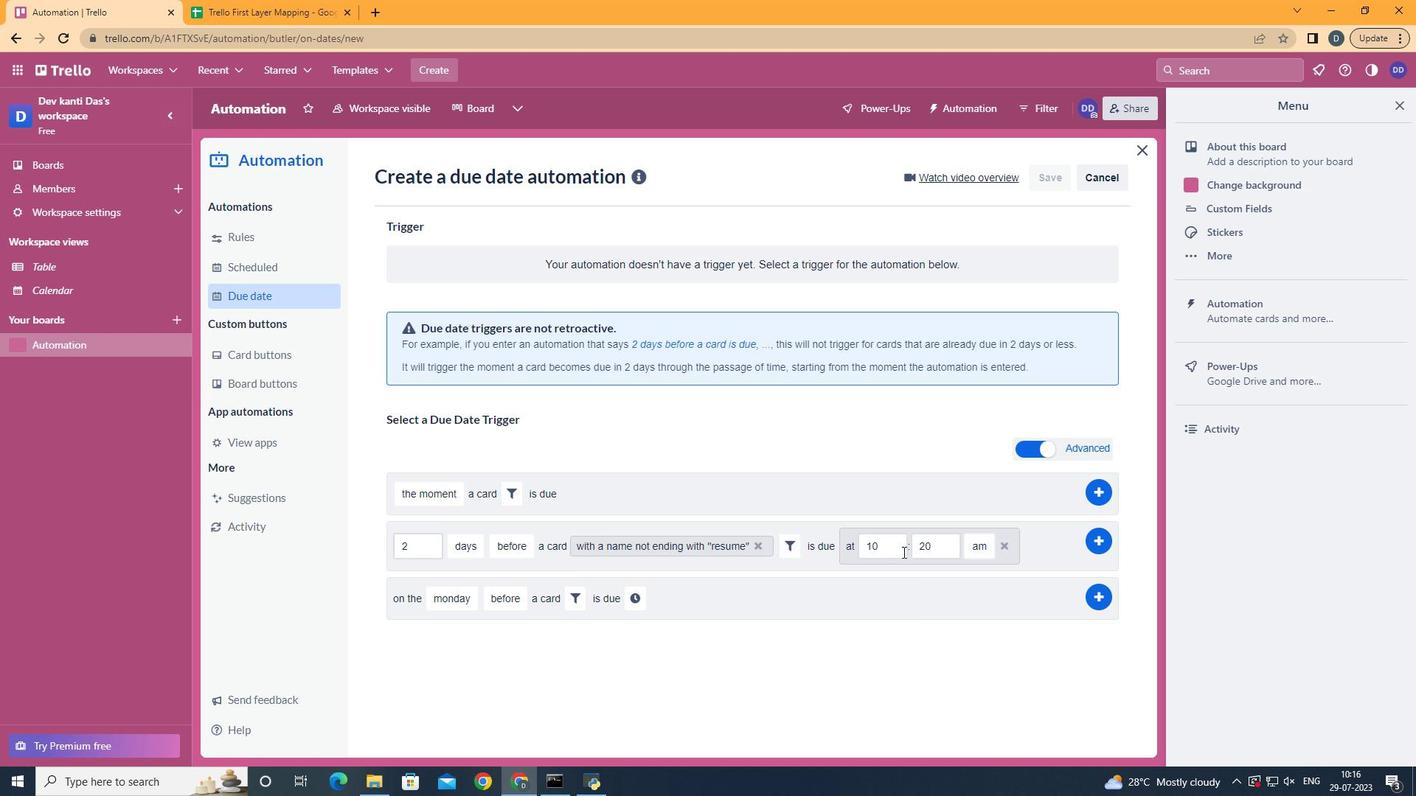 
Action: Key pressed <Key.backspace><Key.backspace>11
Screenshot: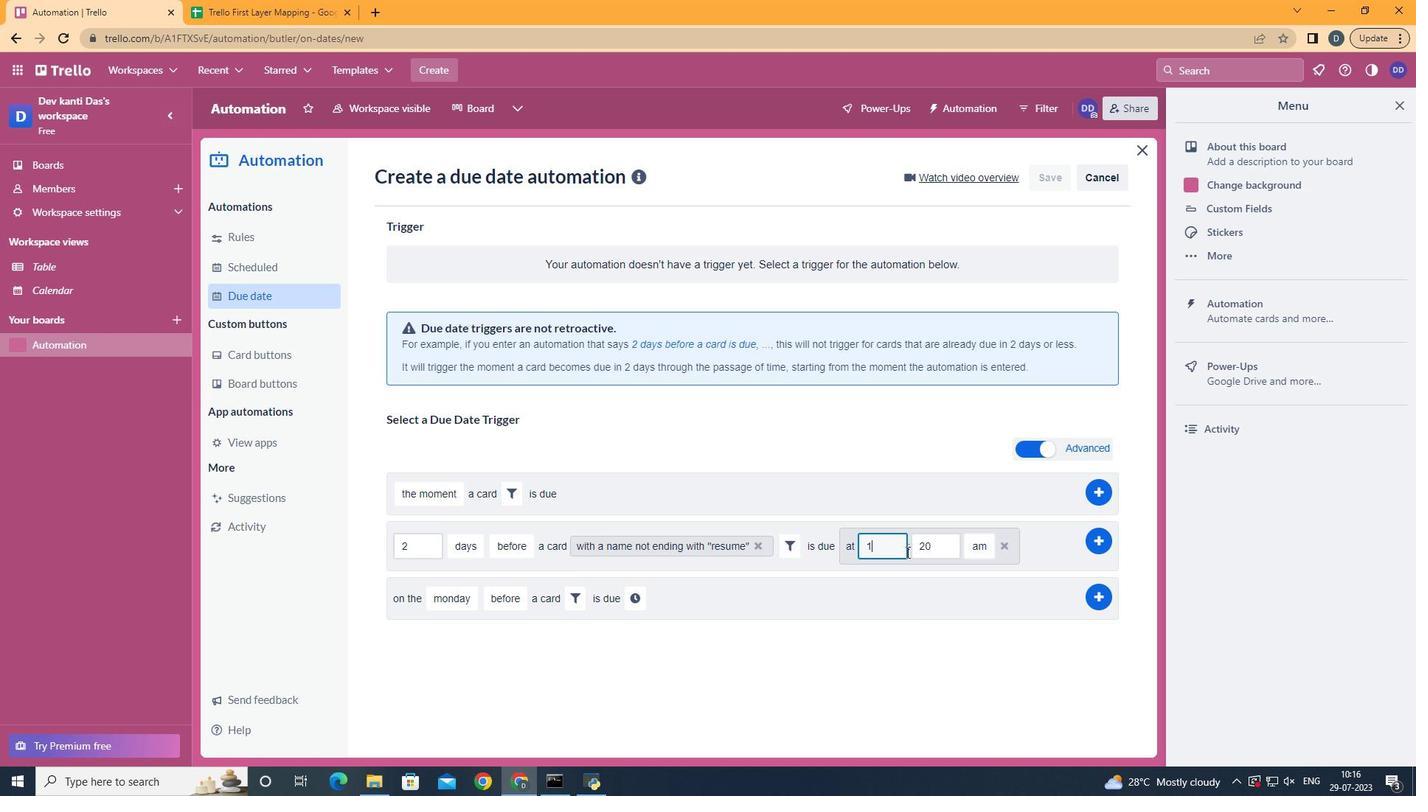 
Action: Mouse moved to (956, 548)
Screenshot: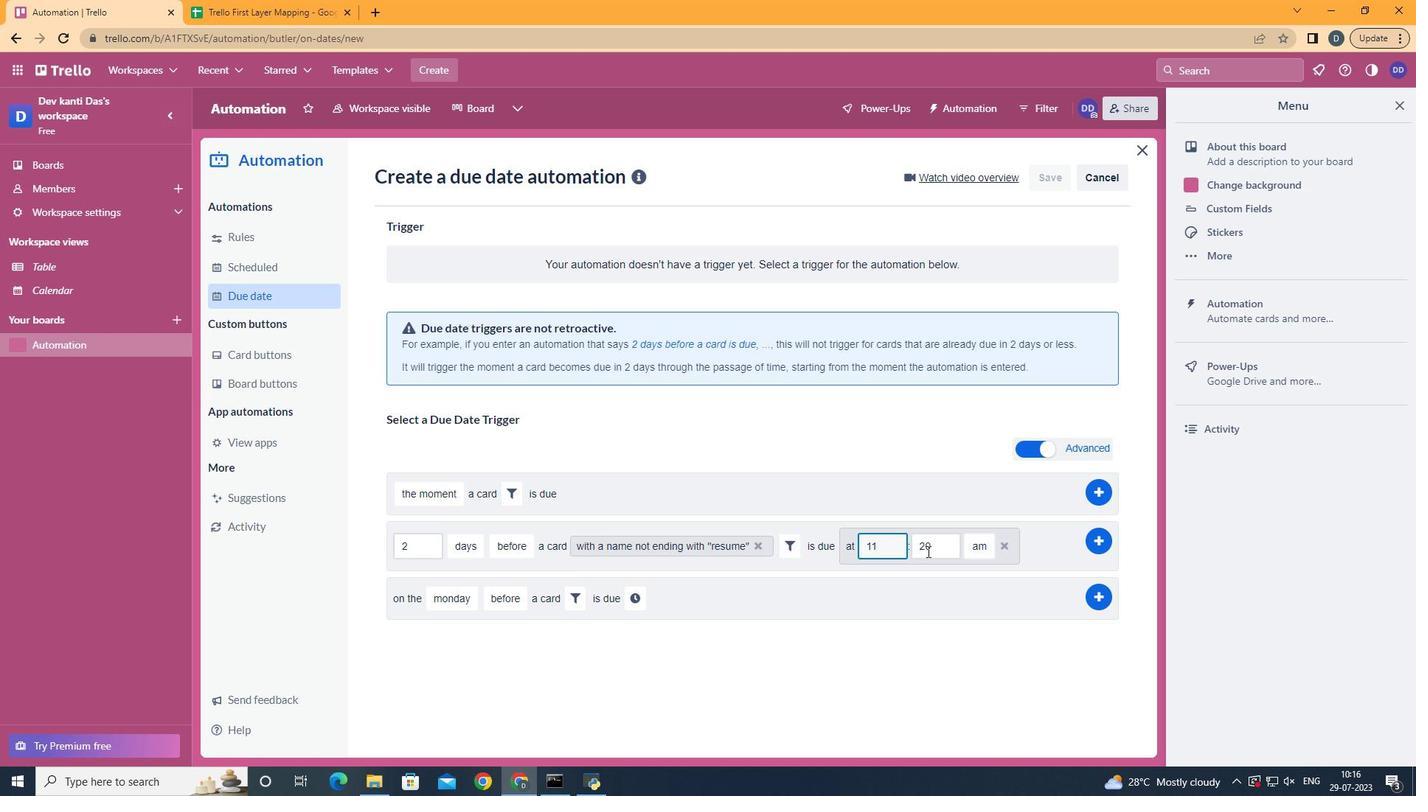 
Action: Mouse pressed left at (956, 548)
Screenshot: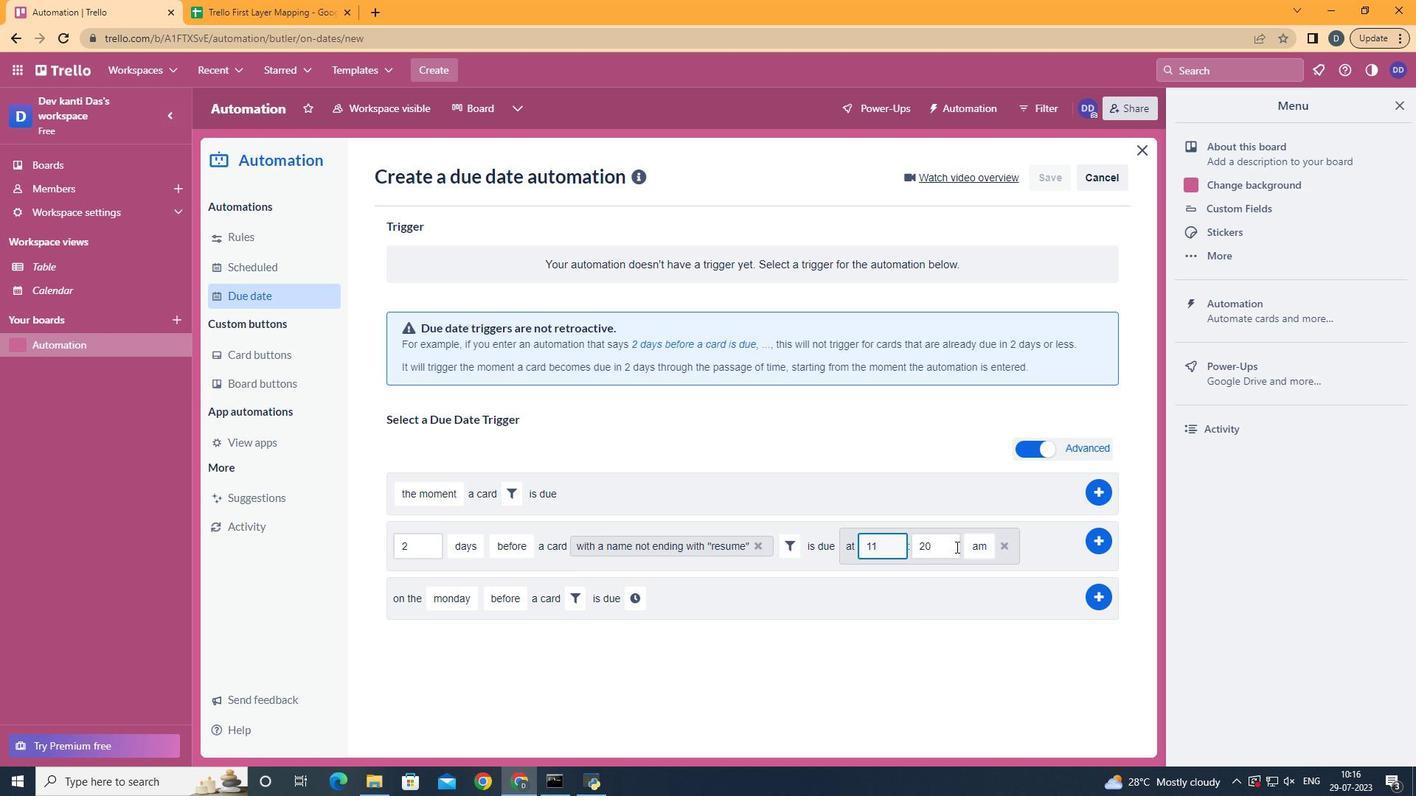 
Action: Key pressed <Key.backspace><Key.backspace>00
Screenshot: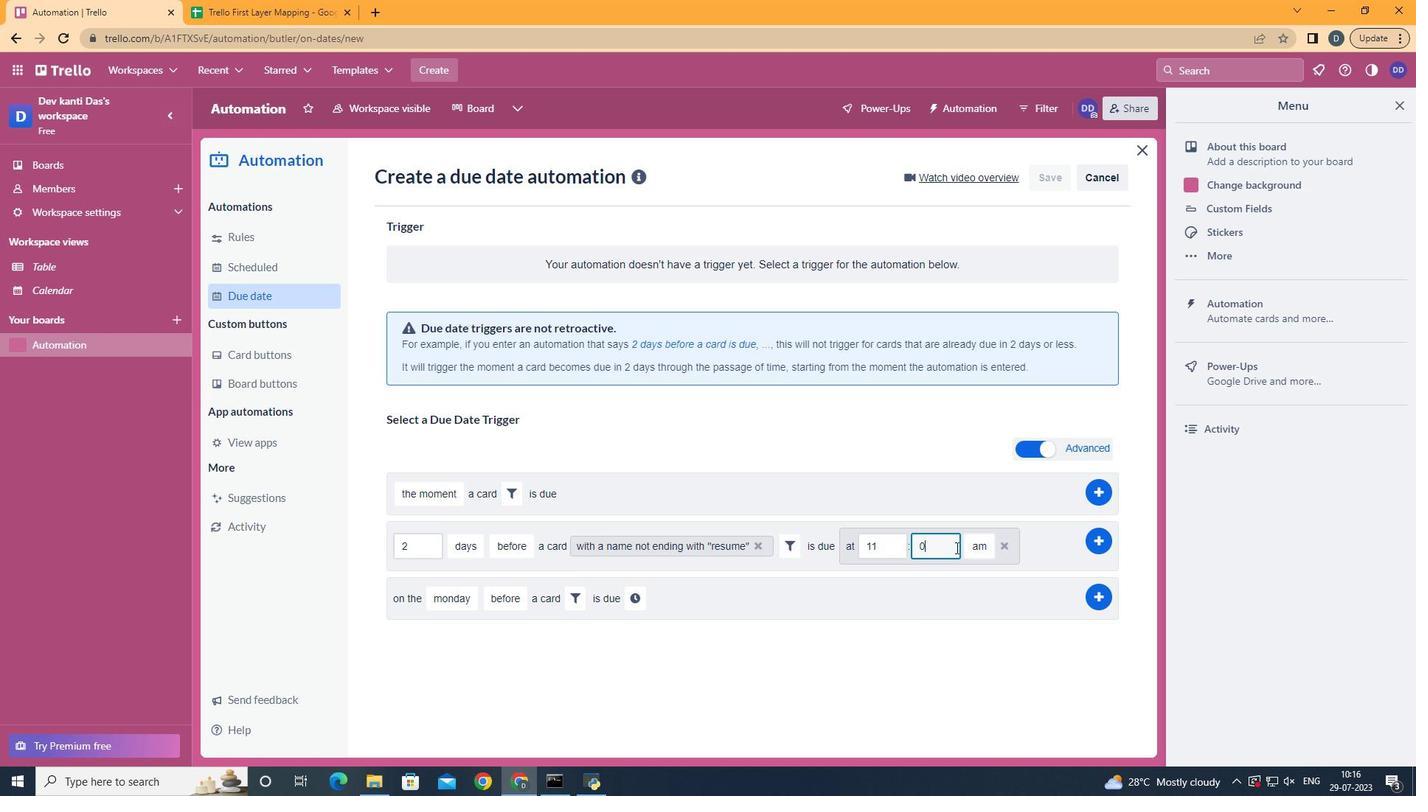 
Action: Mouse moved to (973, 571)
Screenshot: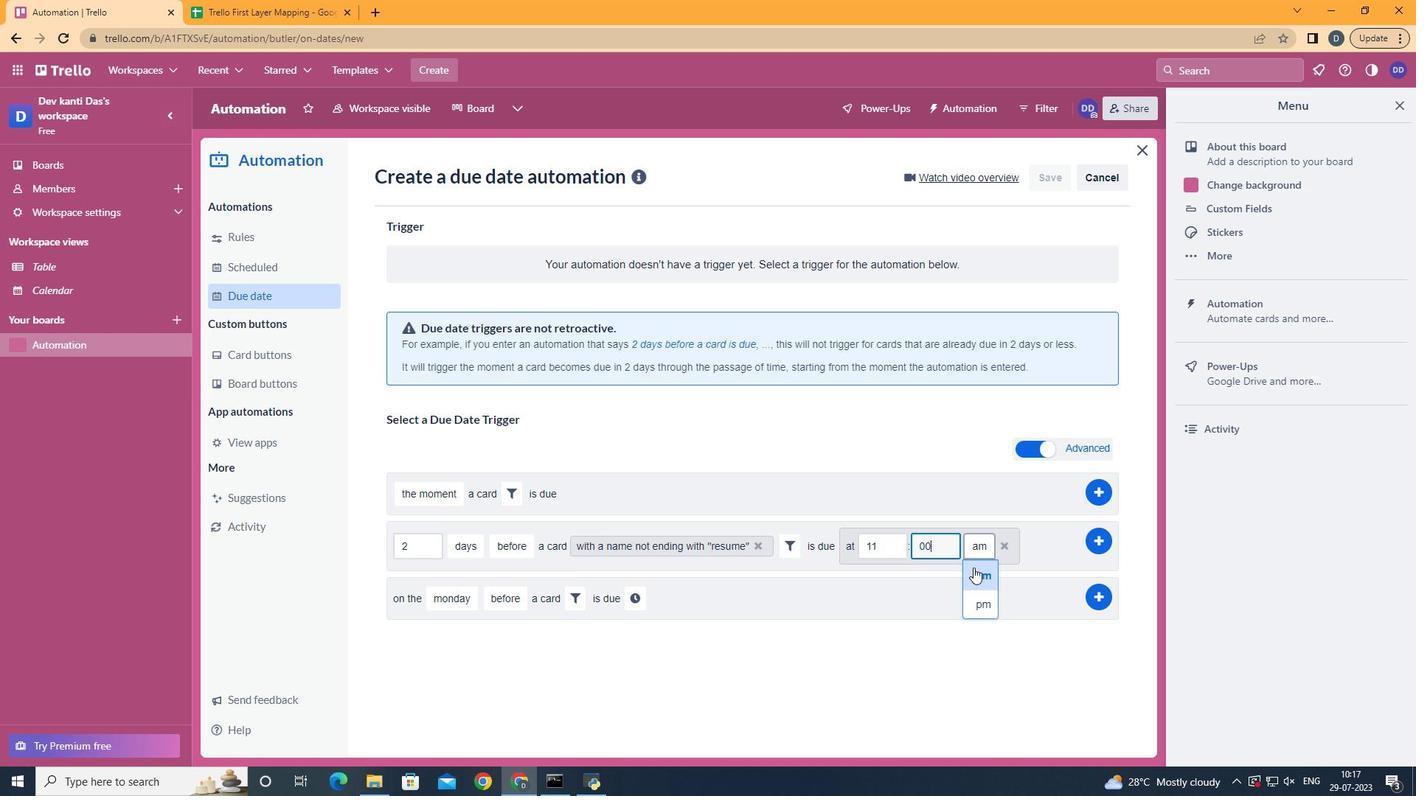 
Action: Mouse pressed left at (973, 571)
Screenshot: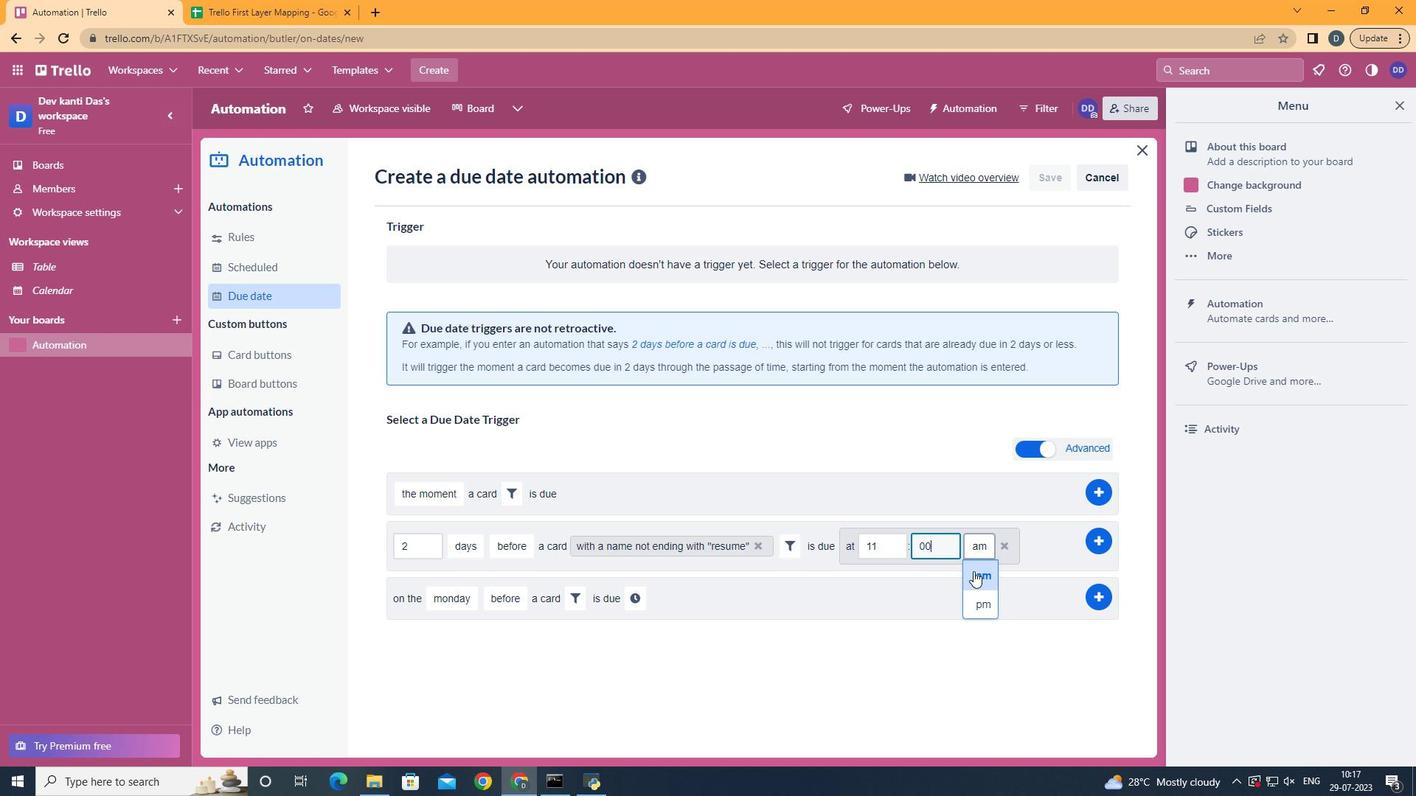 
